 Task: Check the percentage active listings of energy efficient in the last 5 years.
Action: Mouse moved to (1095, 253)
Screenshot: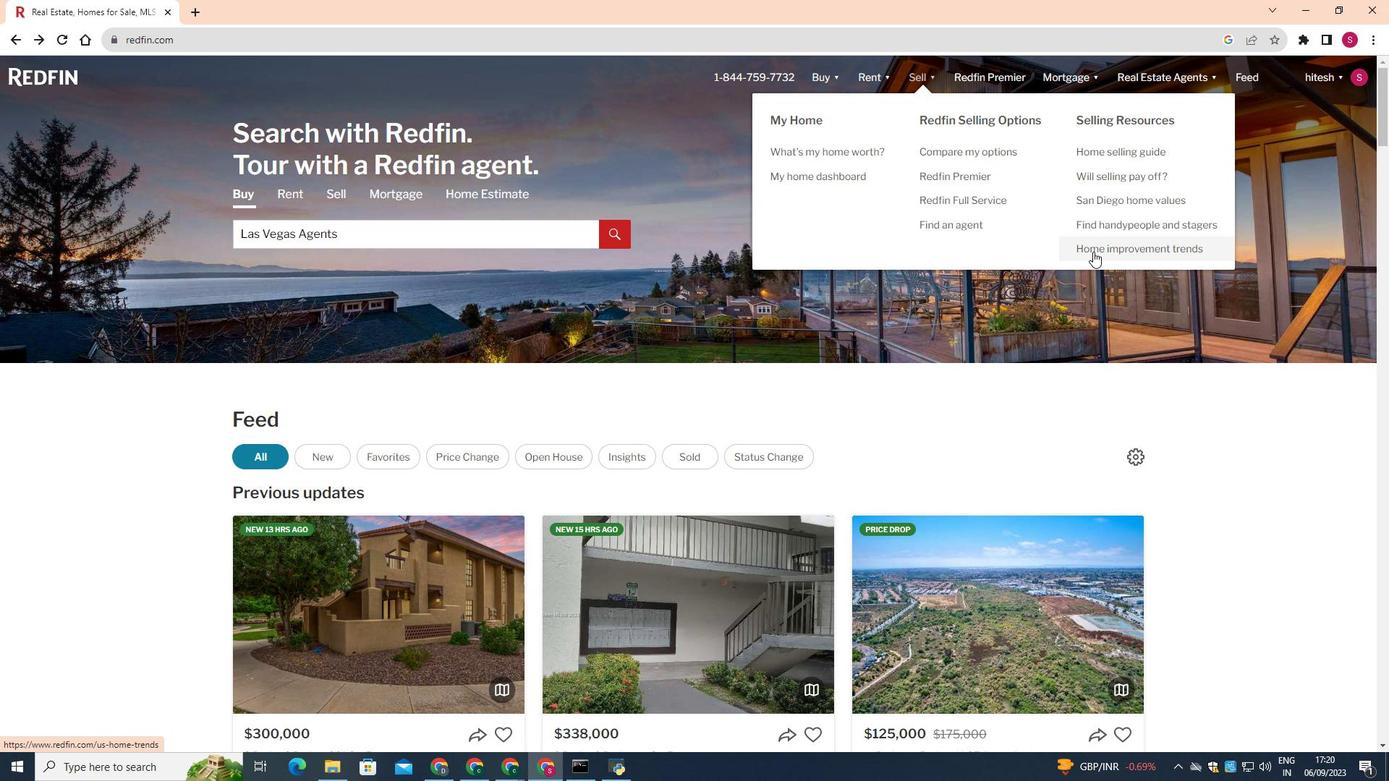 
Action: Mouse pressed left at (1095, 253)
Screenshot: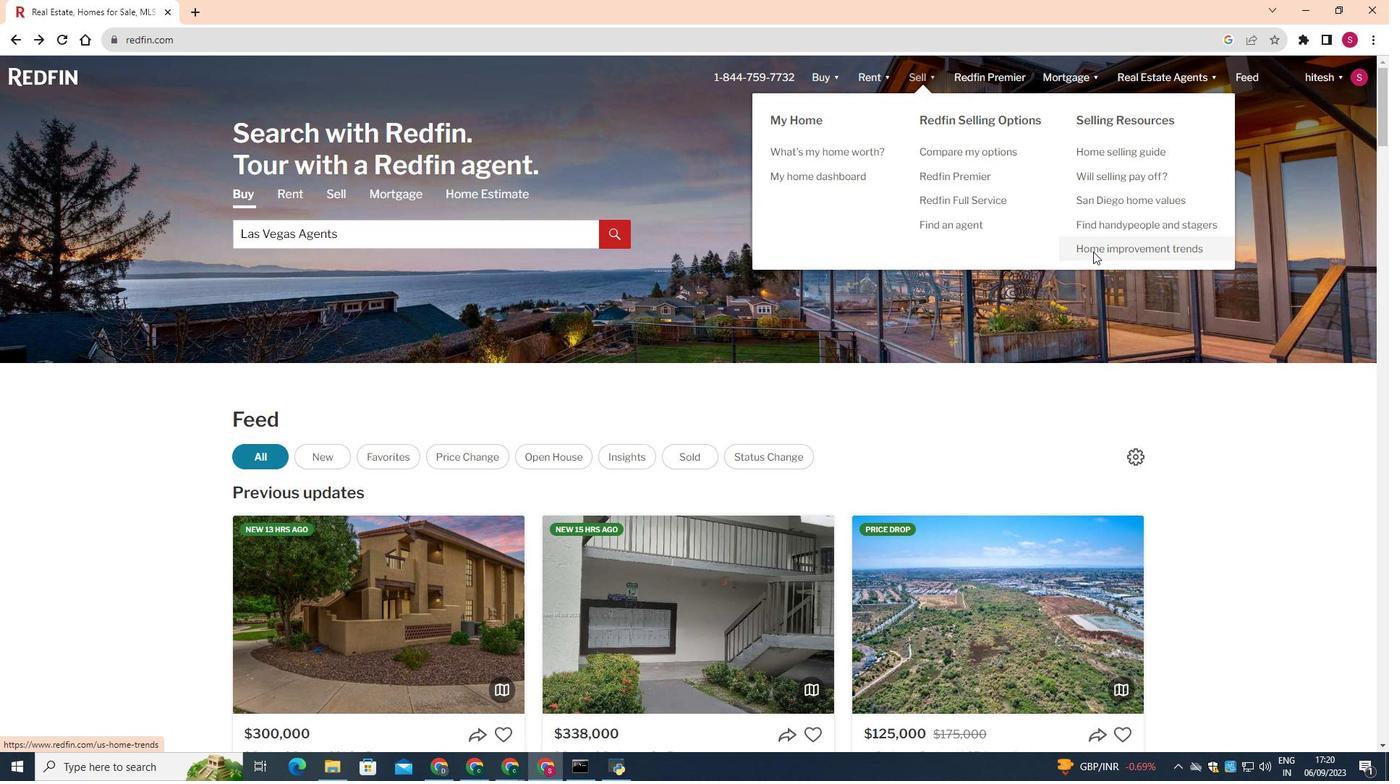 
Action: Mouse moved to (745, 437)
Screenshot: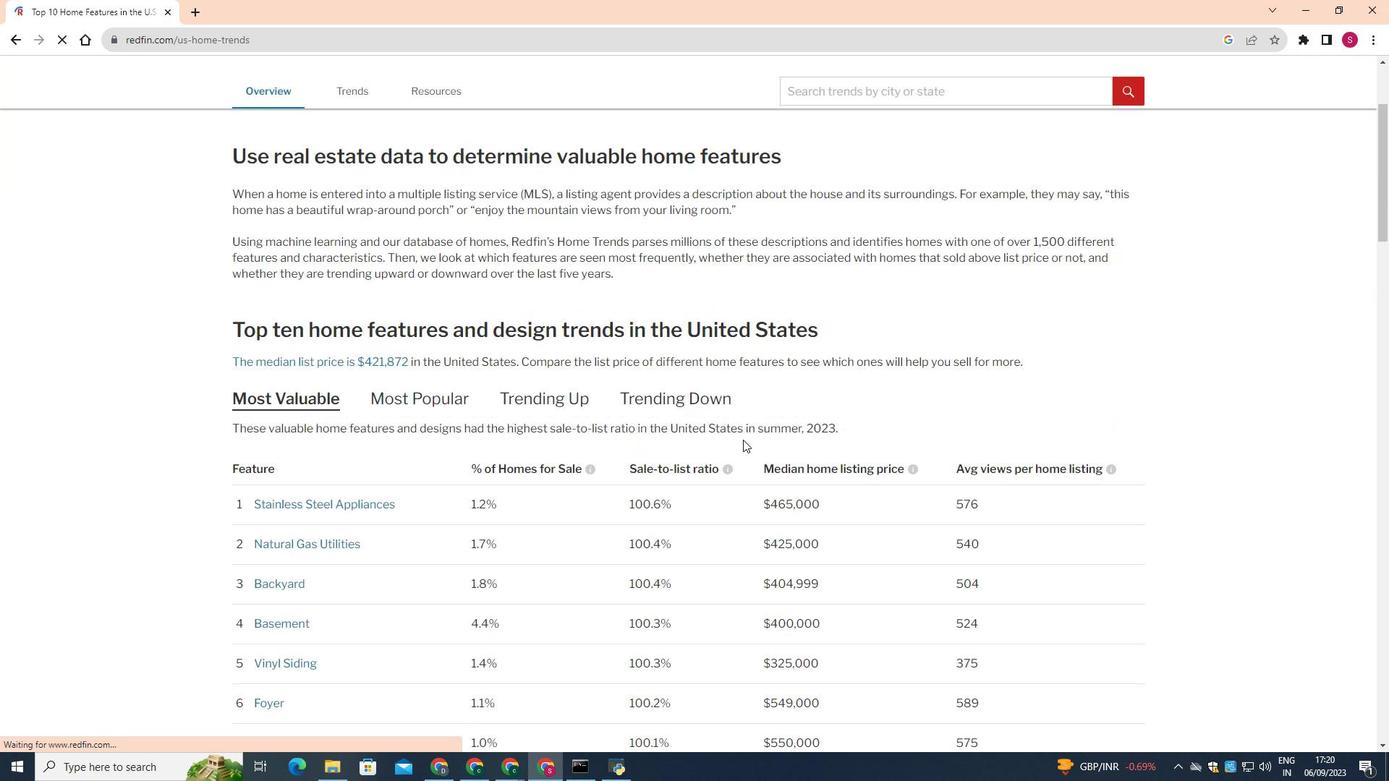 
Action: Mouse scrolled (745, 437) with delta (0, 0)
Screenshot: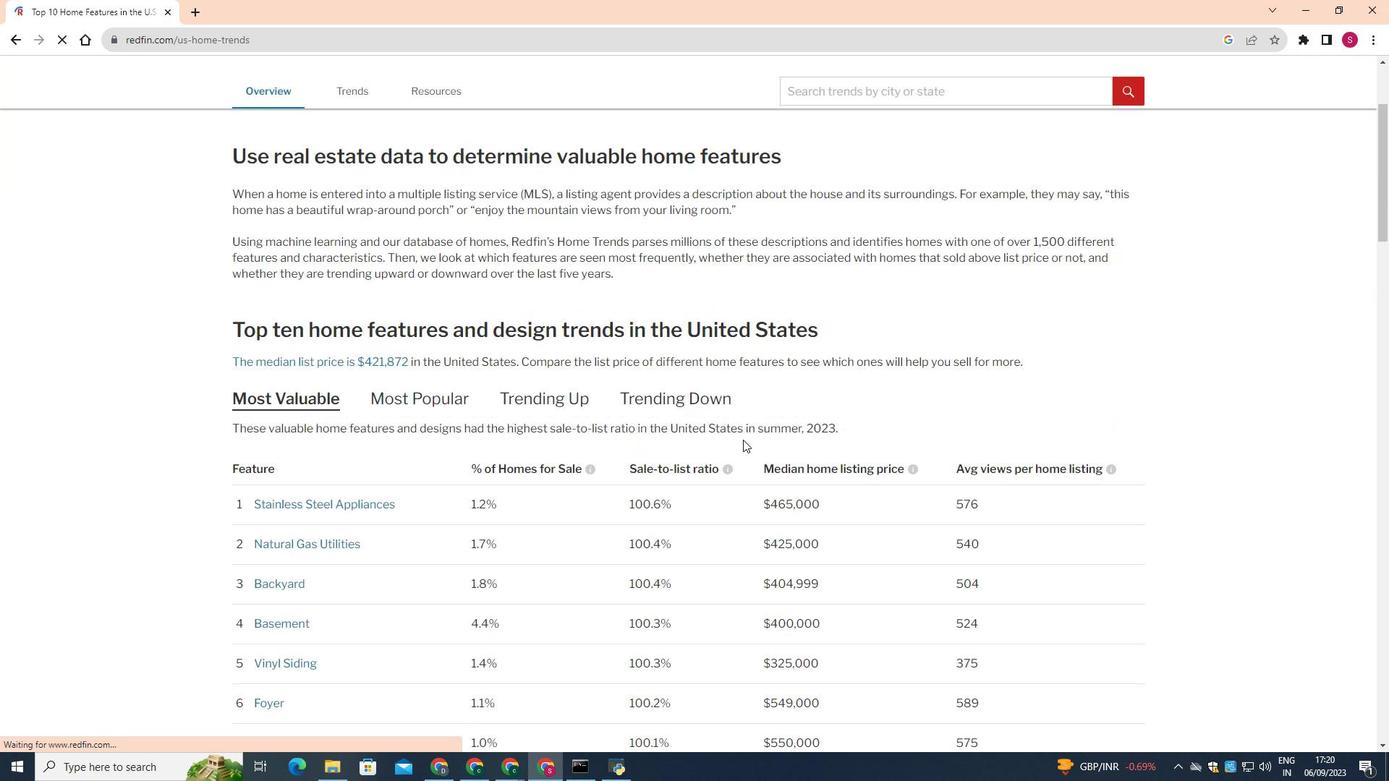 
Action: Mouse moved to (745, 442)
Screenshot: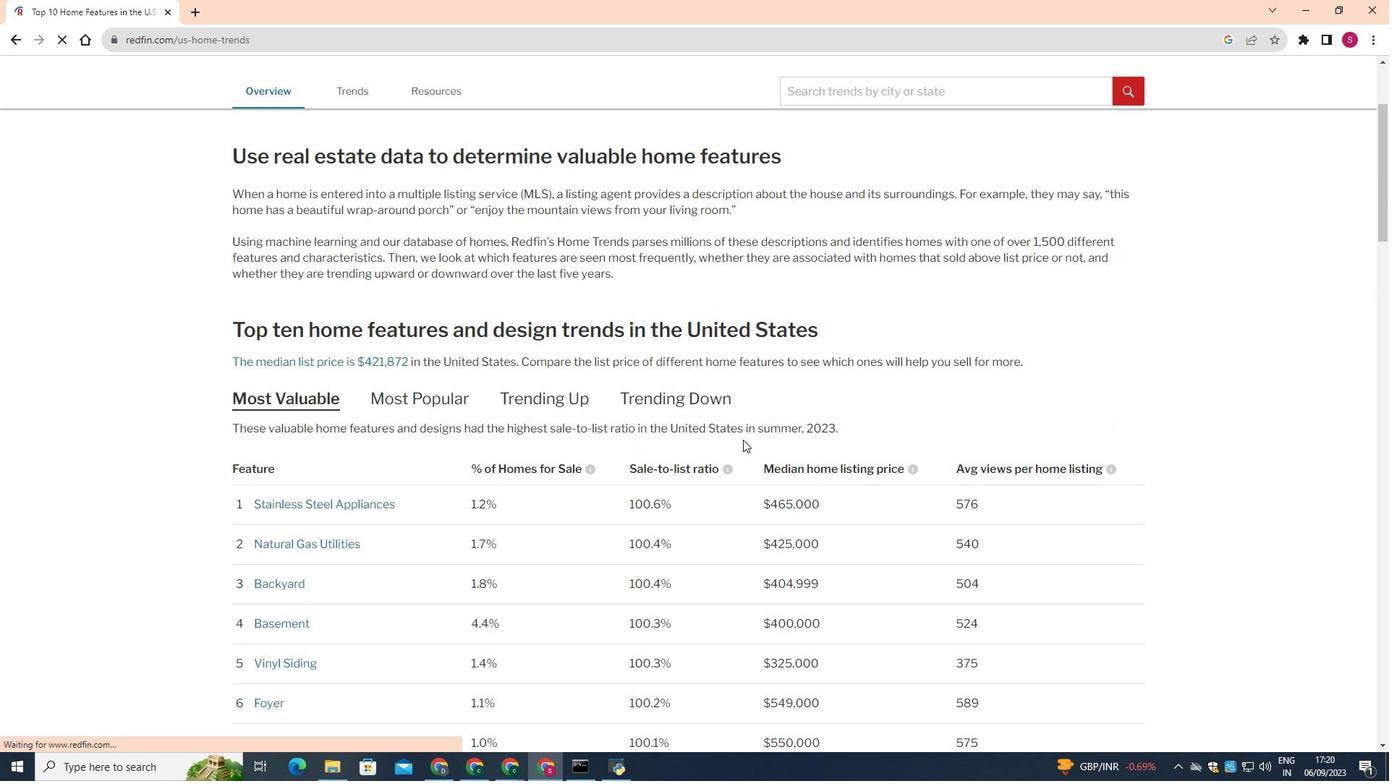 
Action: Mouse scrolled (745, 439) with delta (0, 0)
Screenshot: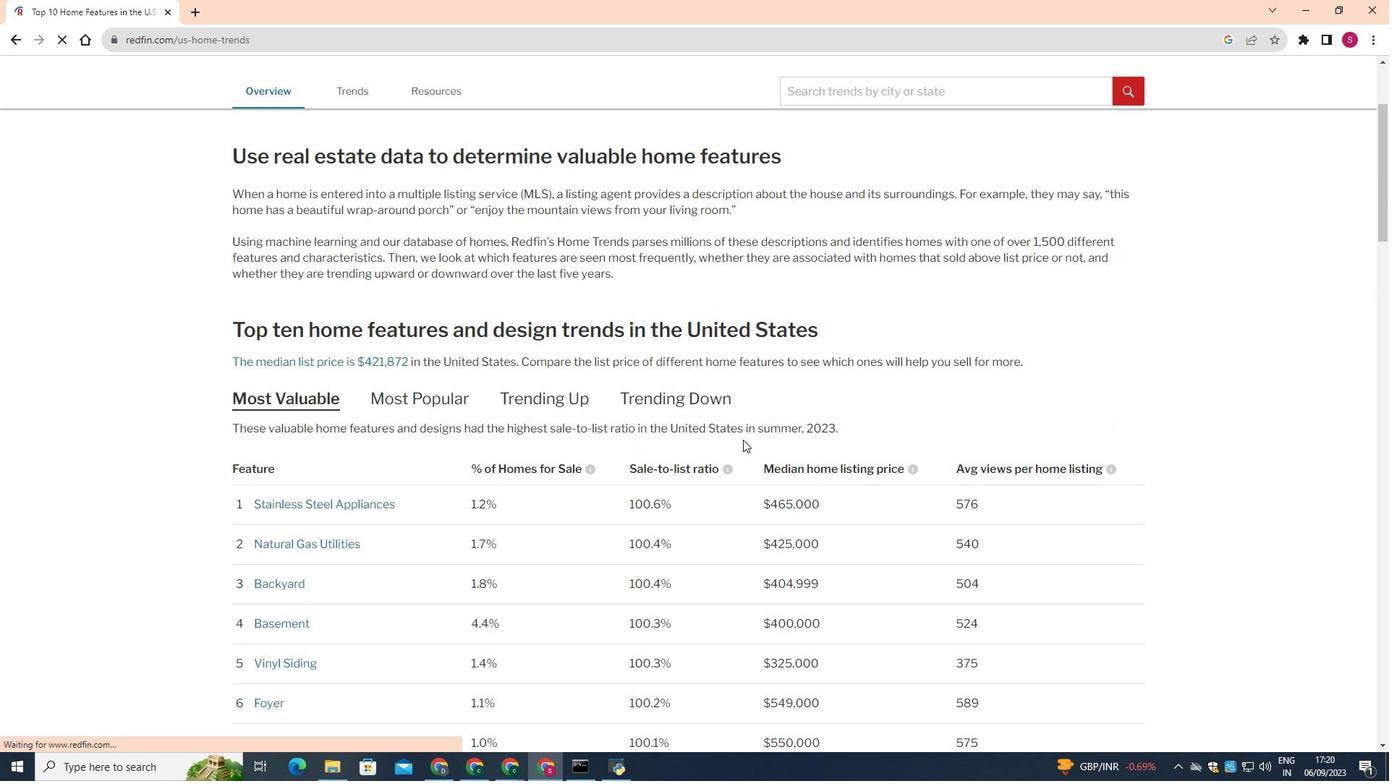 
Action: Mouse scrolled (745, 441) with delta (0, 0)
Screenshot: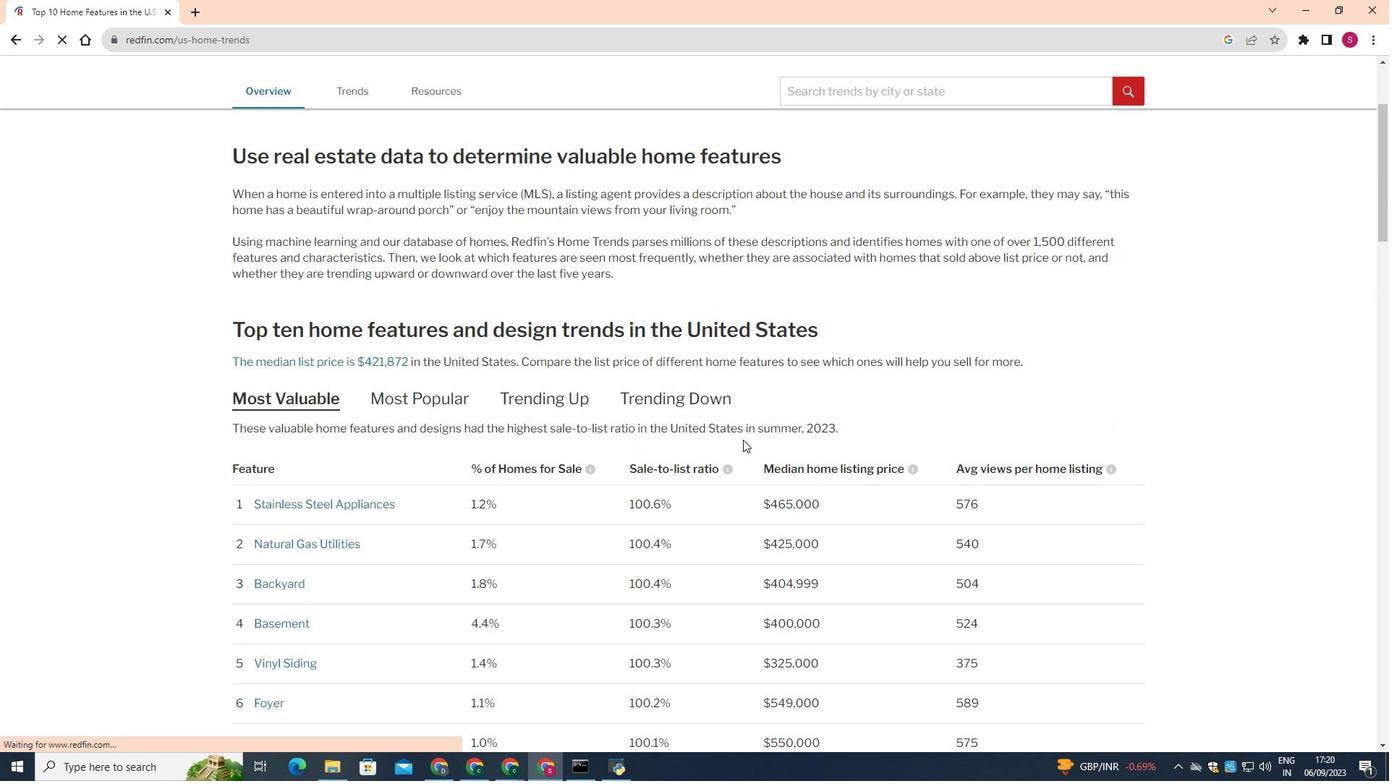 
Action: Mouse scrolled (745, 441) with delta (0, 0)
Screenshot: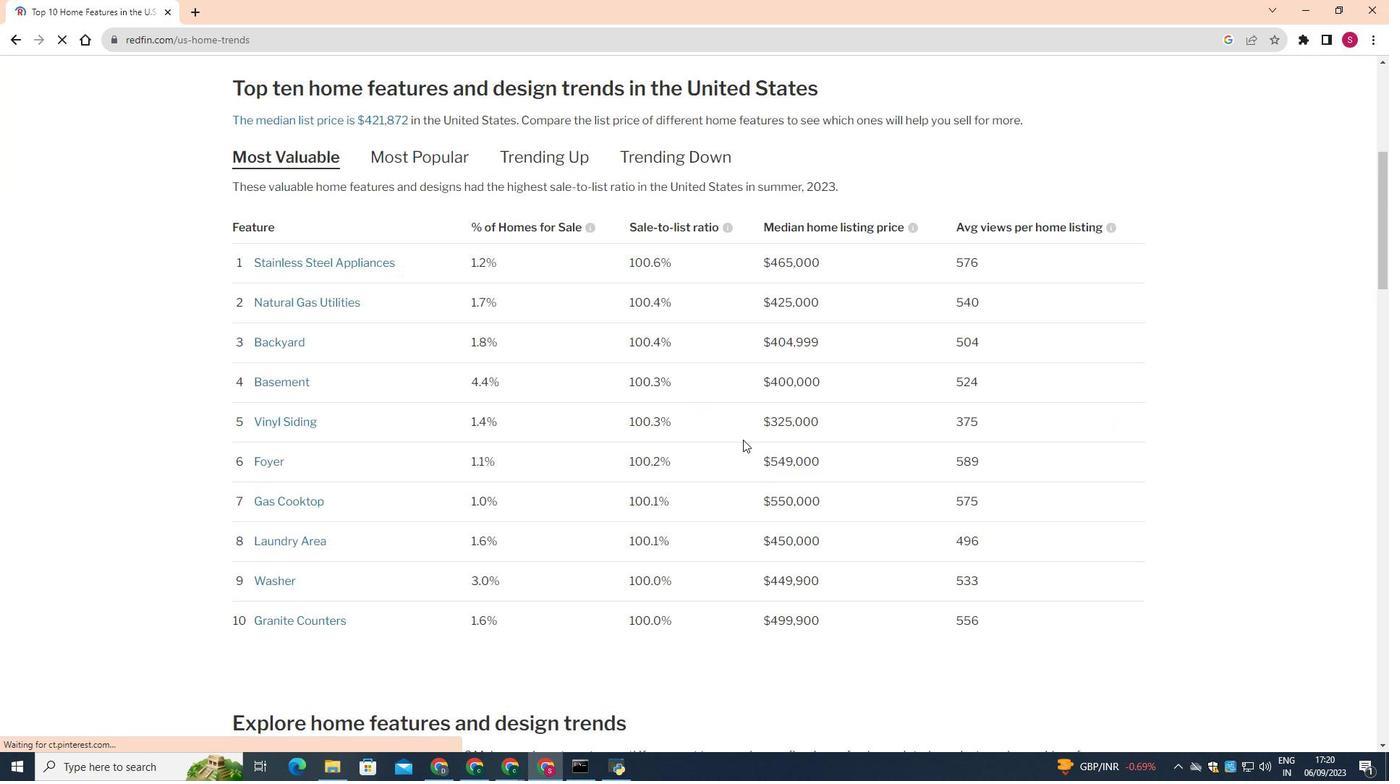 
Action: Mouse scrolled (745, 441) with delta (0, 0)
Screenshot: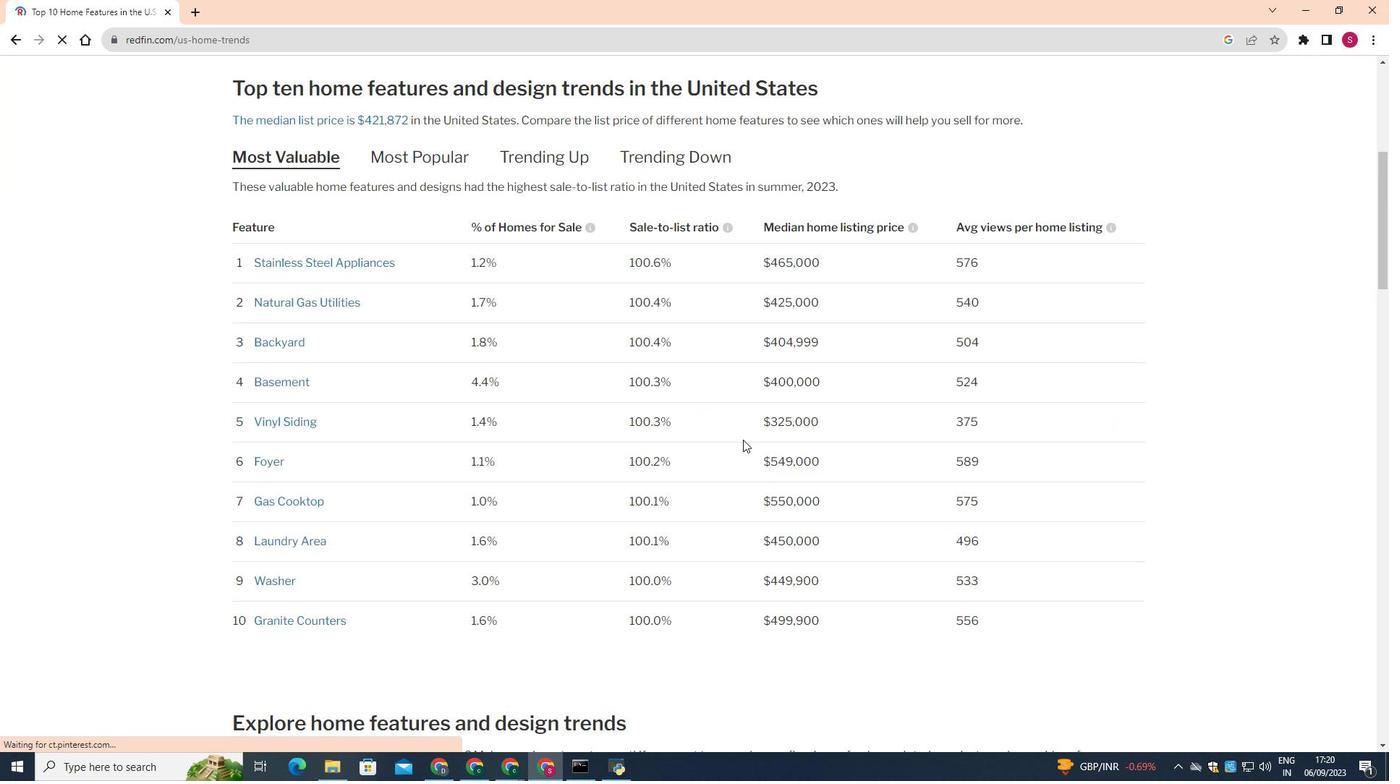
Action: Mouse scrolled (745, 441) with delta (0, 0)
Screenshot: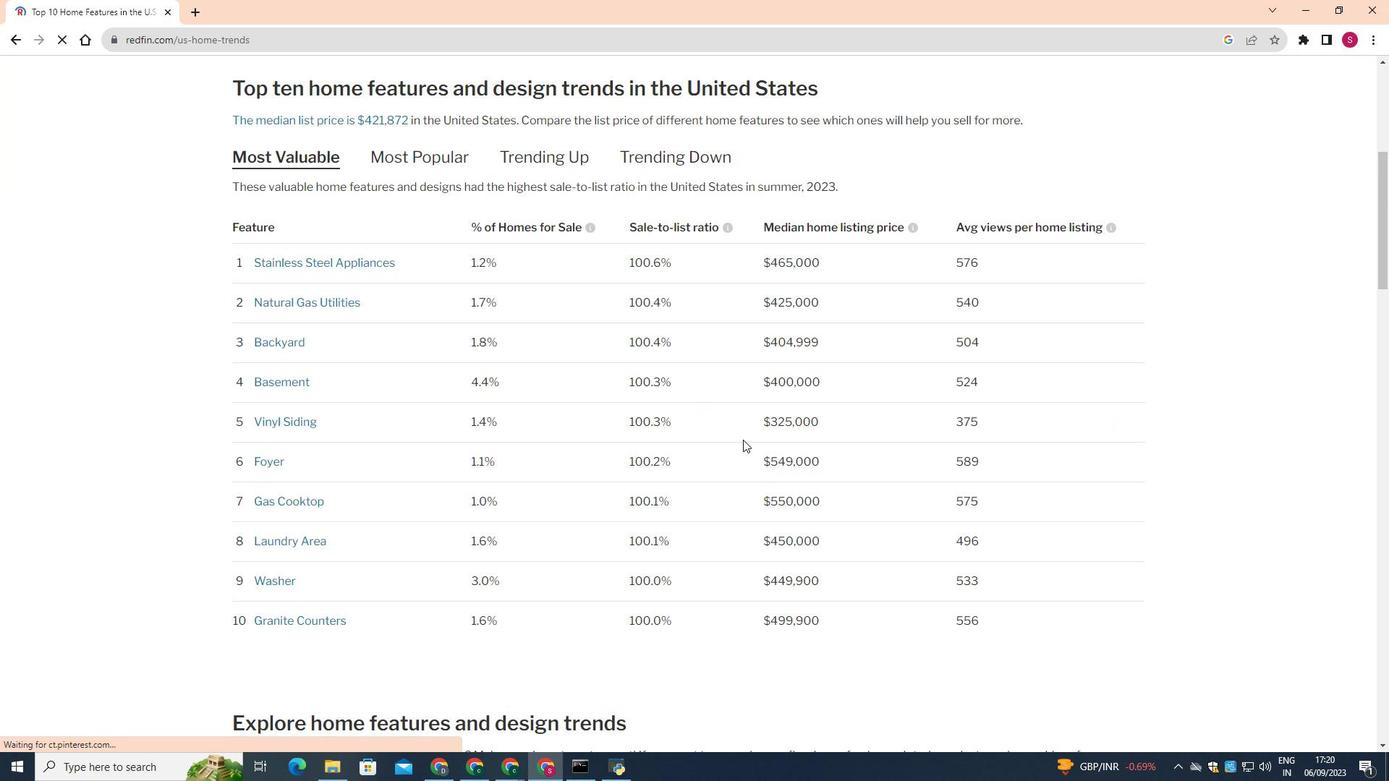 
Action: Mouse scrolled (745, 441) with delta (0, 0)
Screenshot: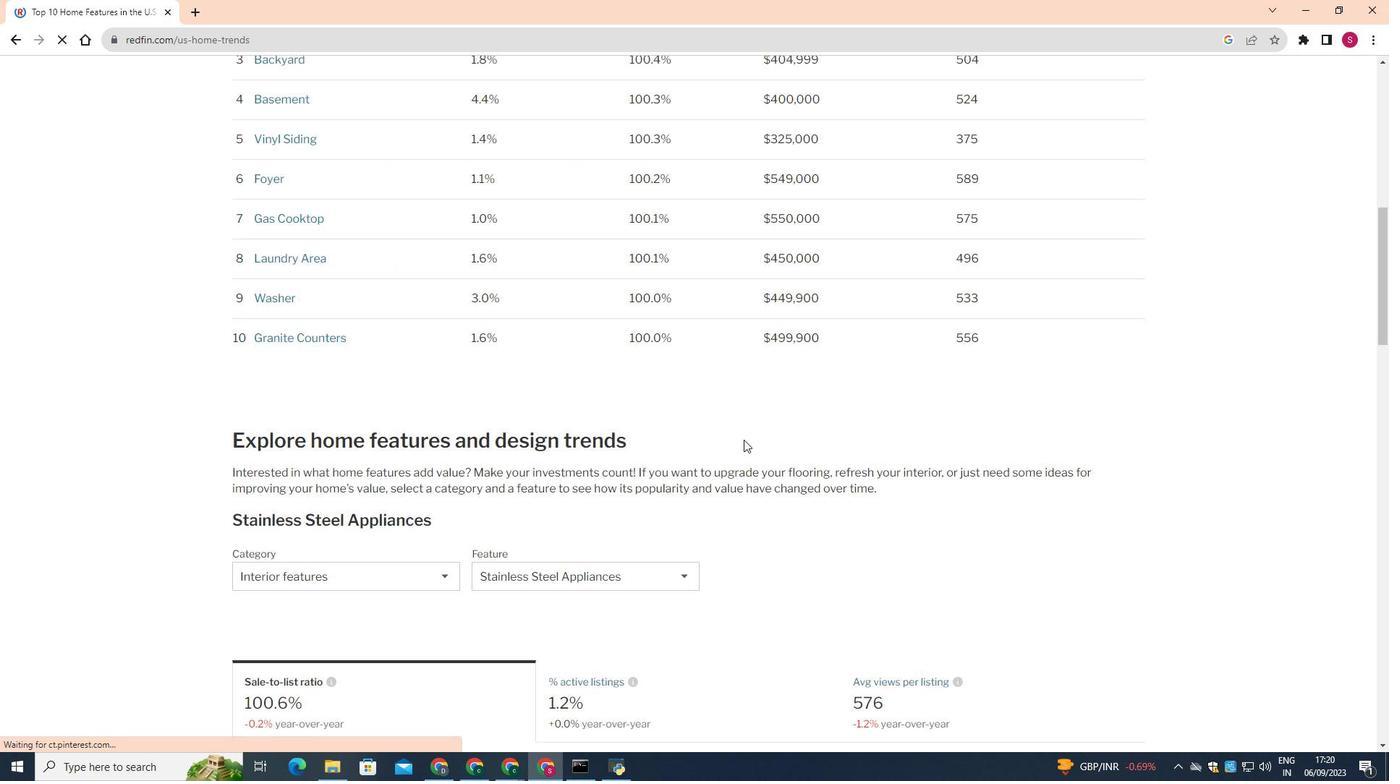 
Action: Mouse scrolled (745, 441) with delta (0, 0)
Screenshot: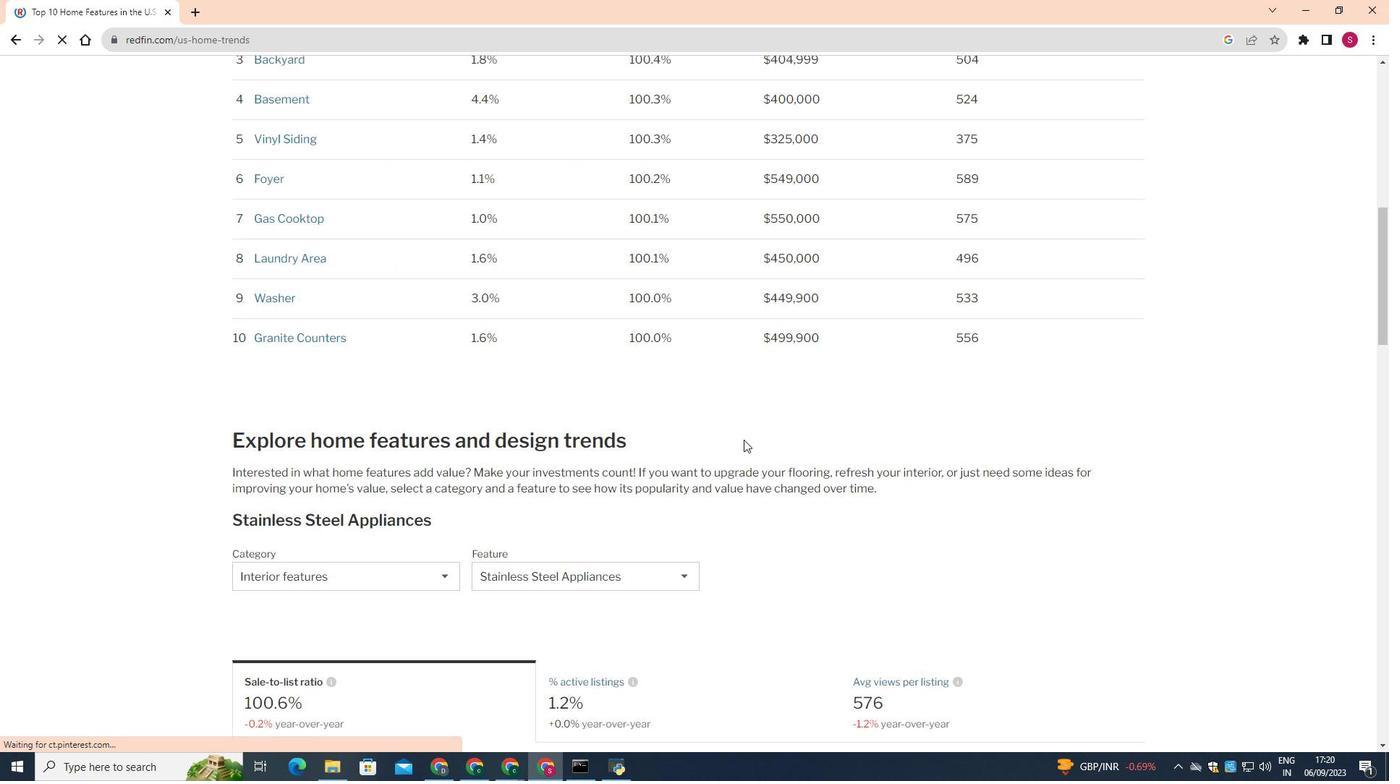 
Action: Mouse scrolled (745, 441) with delta (0, 0)
Screenshot: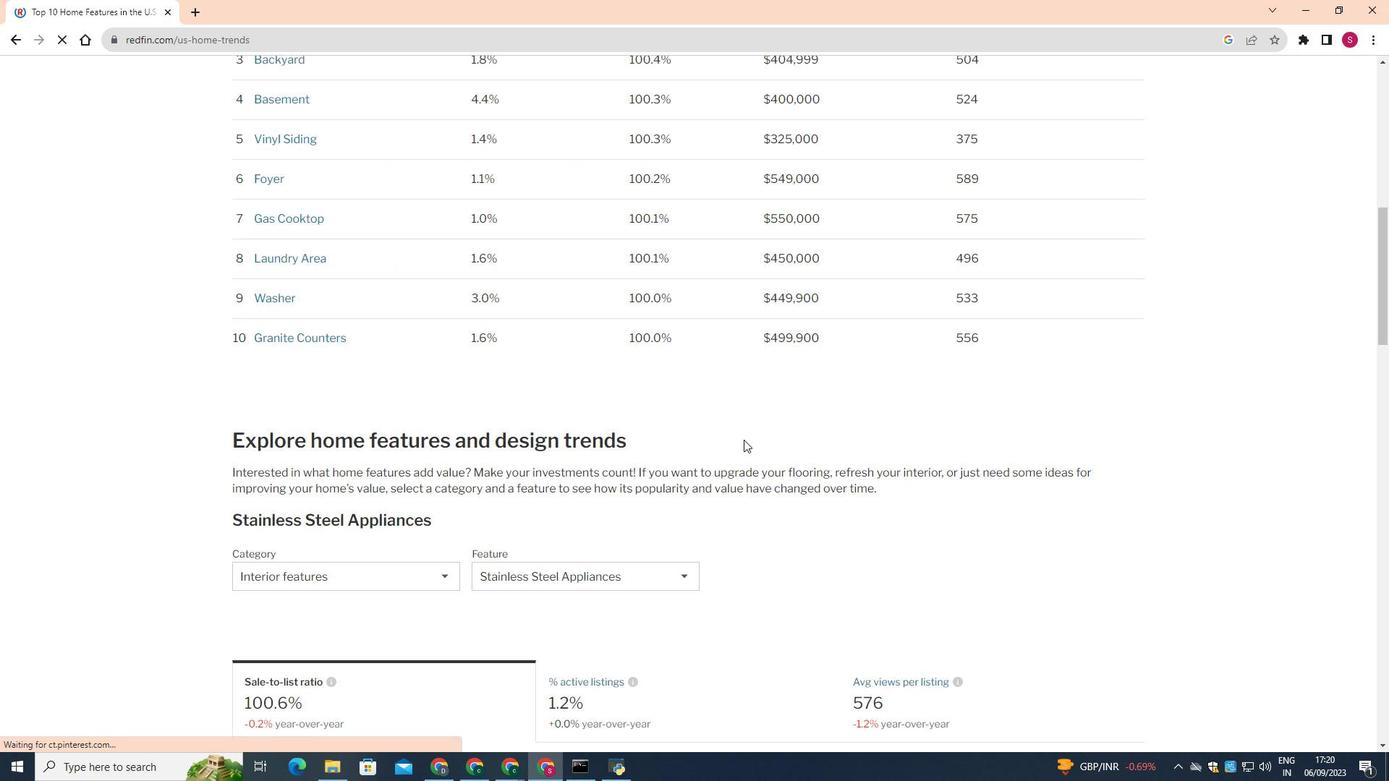 
Action: Mouse scrolled (745, 441) with delta (0, 0)
Screenshot: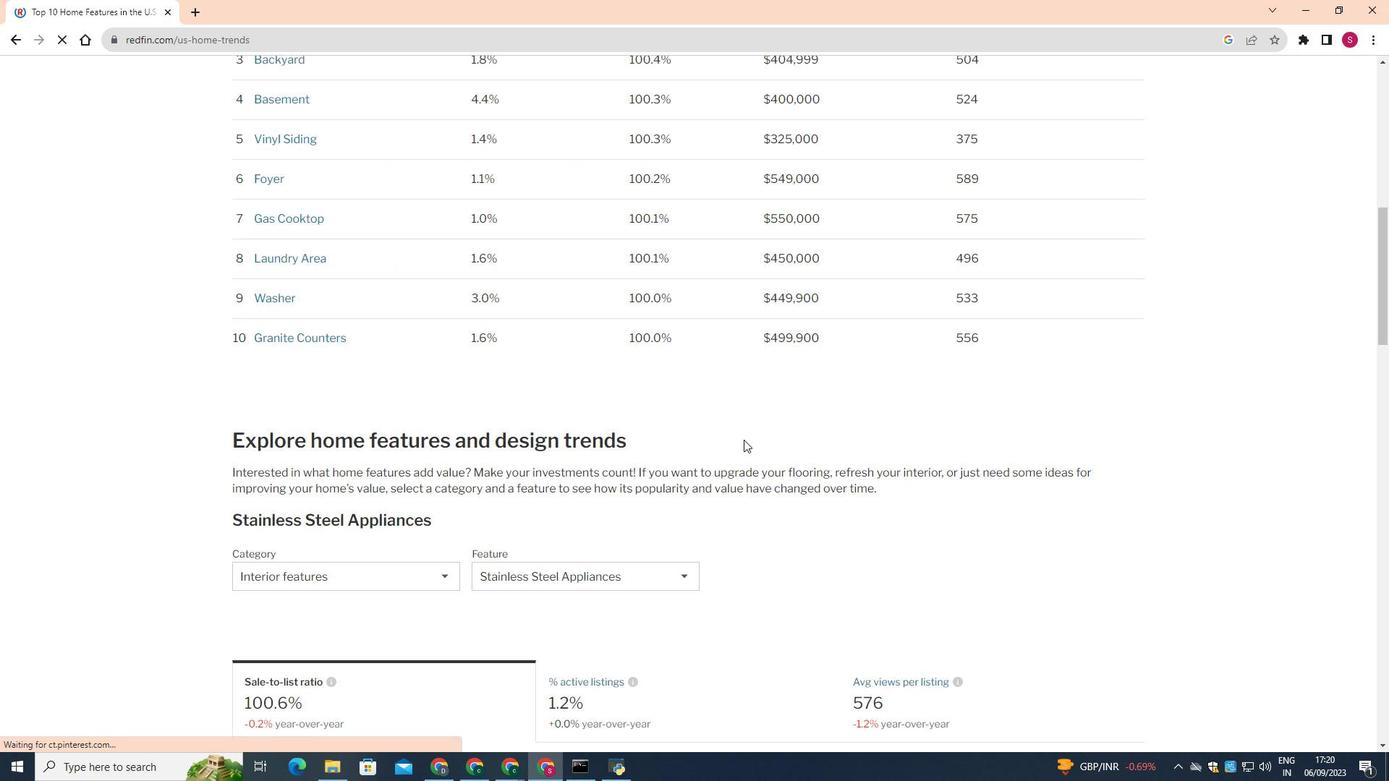 
Action: Mouse scrolled (745, 441) with delta (0, 0)
Screenshot: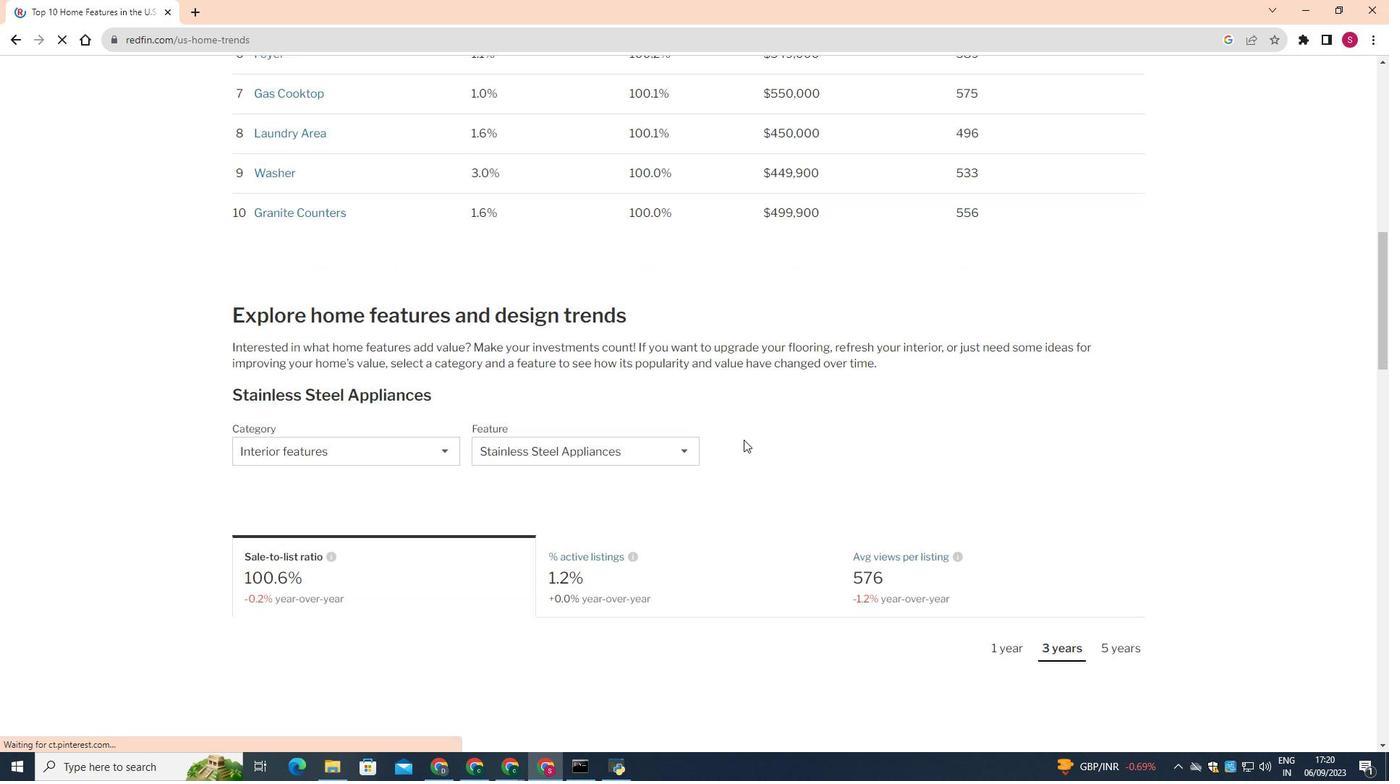 
Action: Mouse scrolled (745, 441) with delta (0, 0)
Screenshot: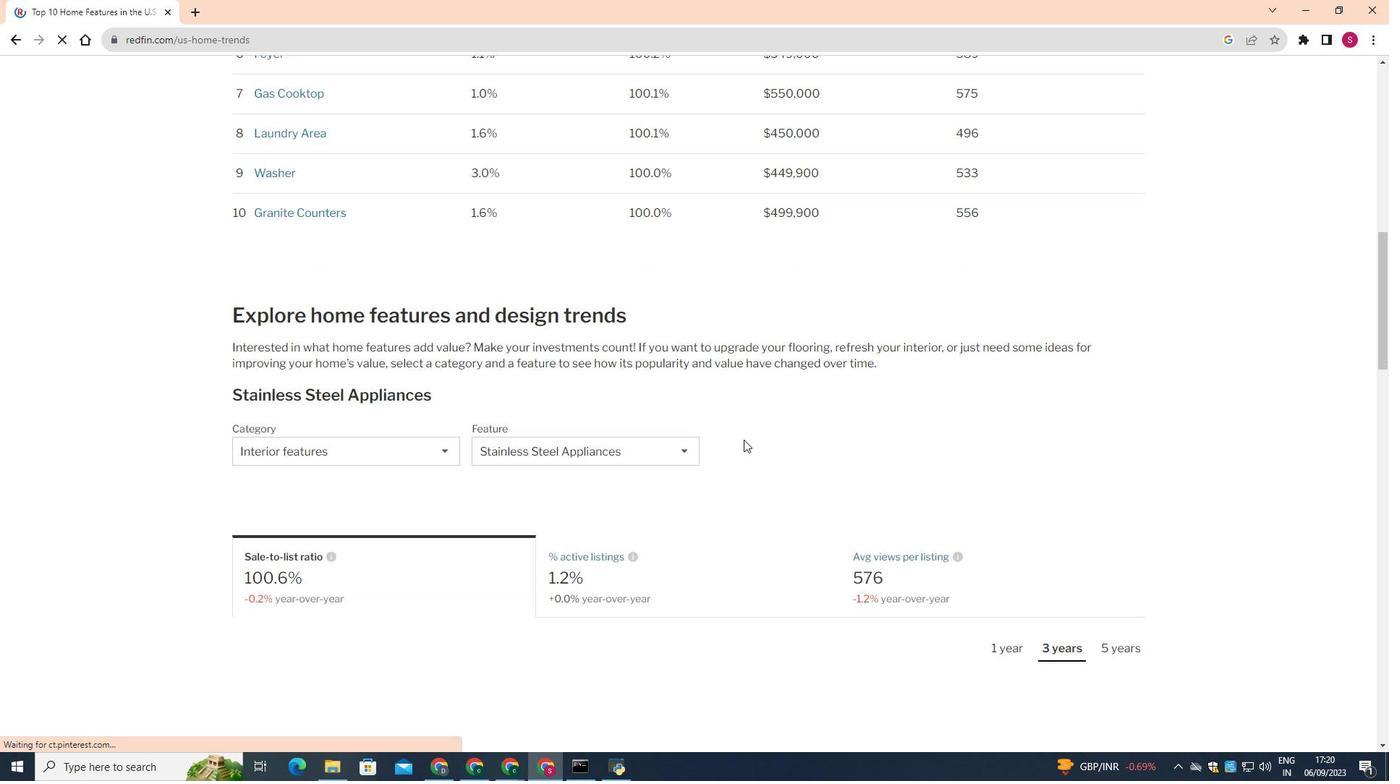 
Action: Mouse moved to (363, 422)
Screenshot: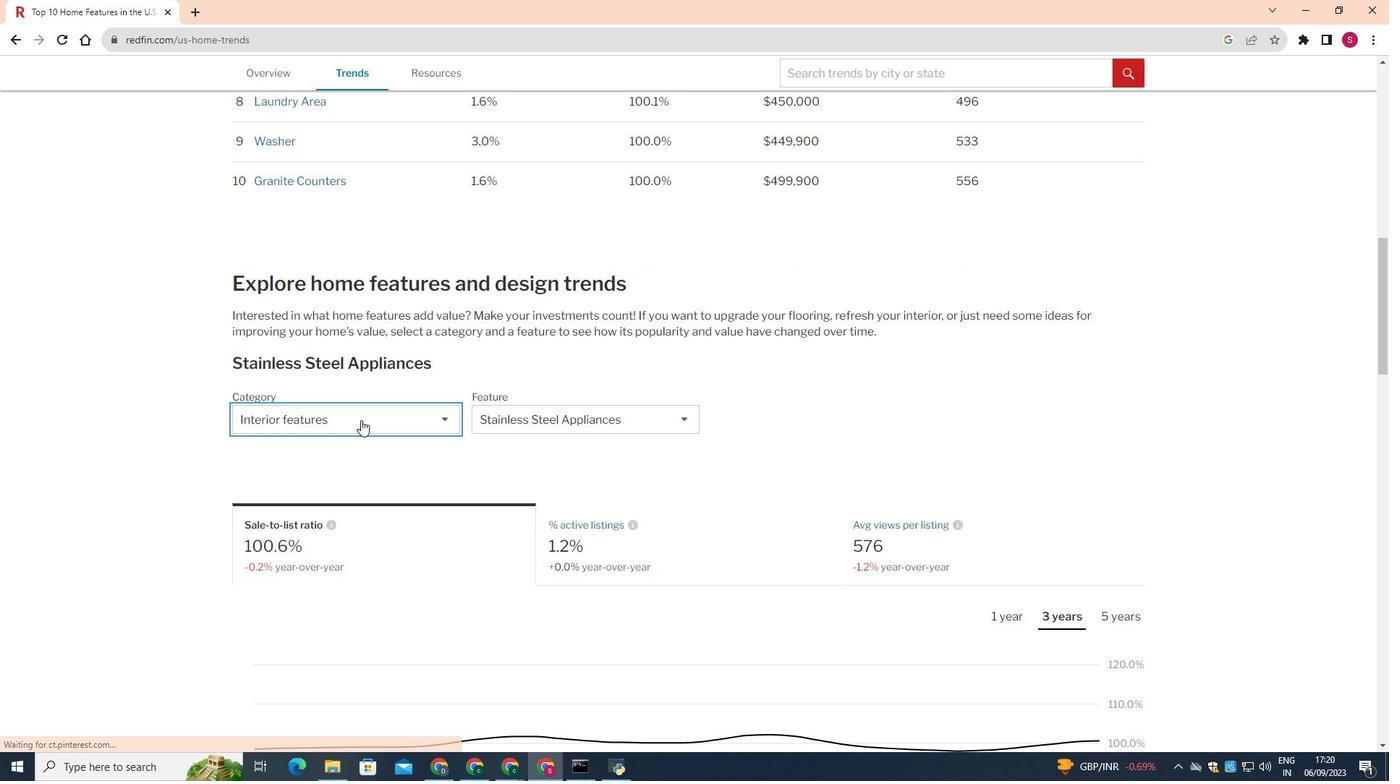 
Action: Mouse pressed left at (363, 422)
Screenshot: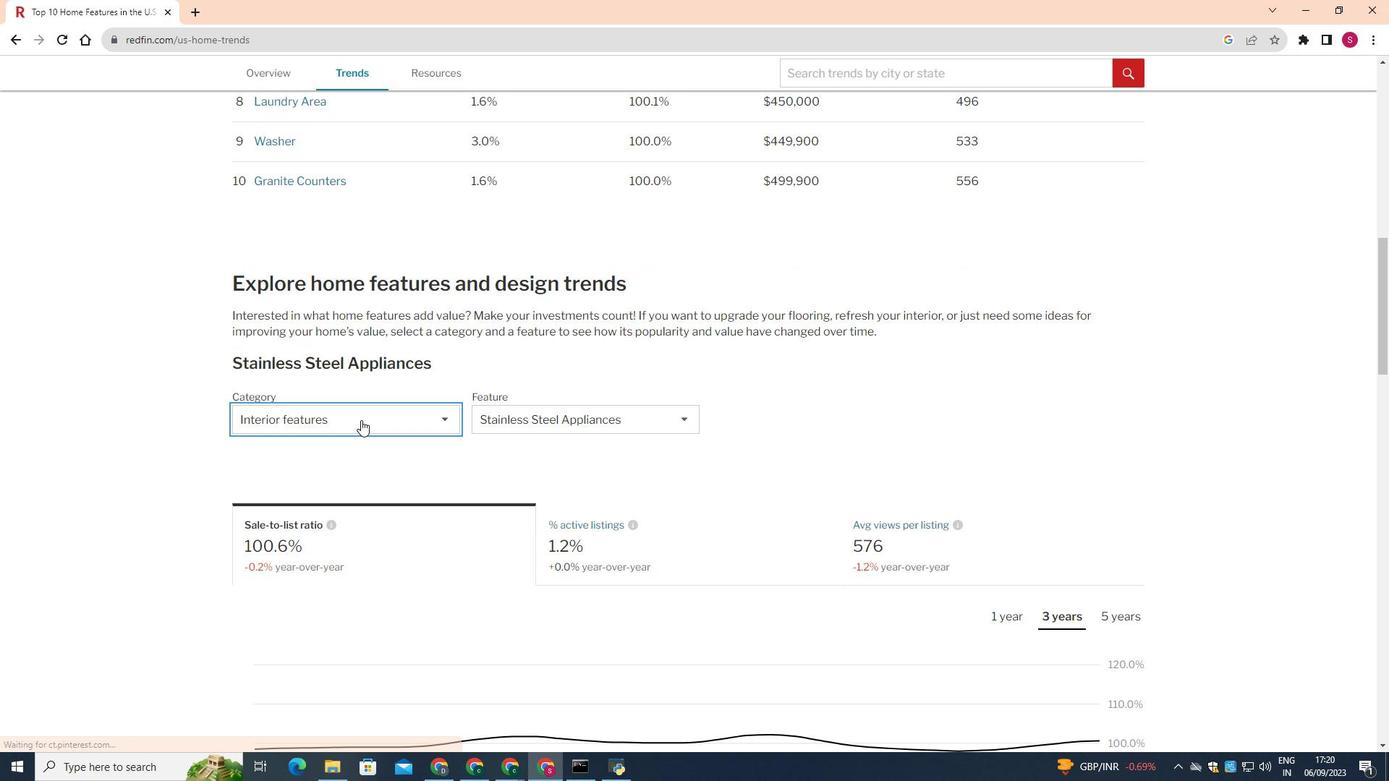 
Action: Mouse moved to (349, 454)
Screenshot: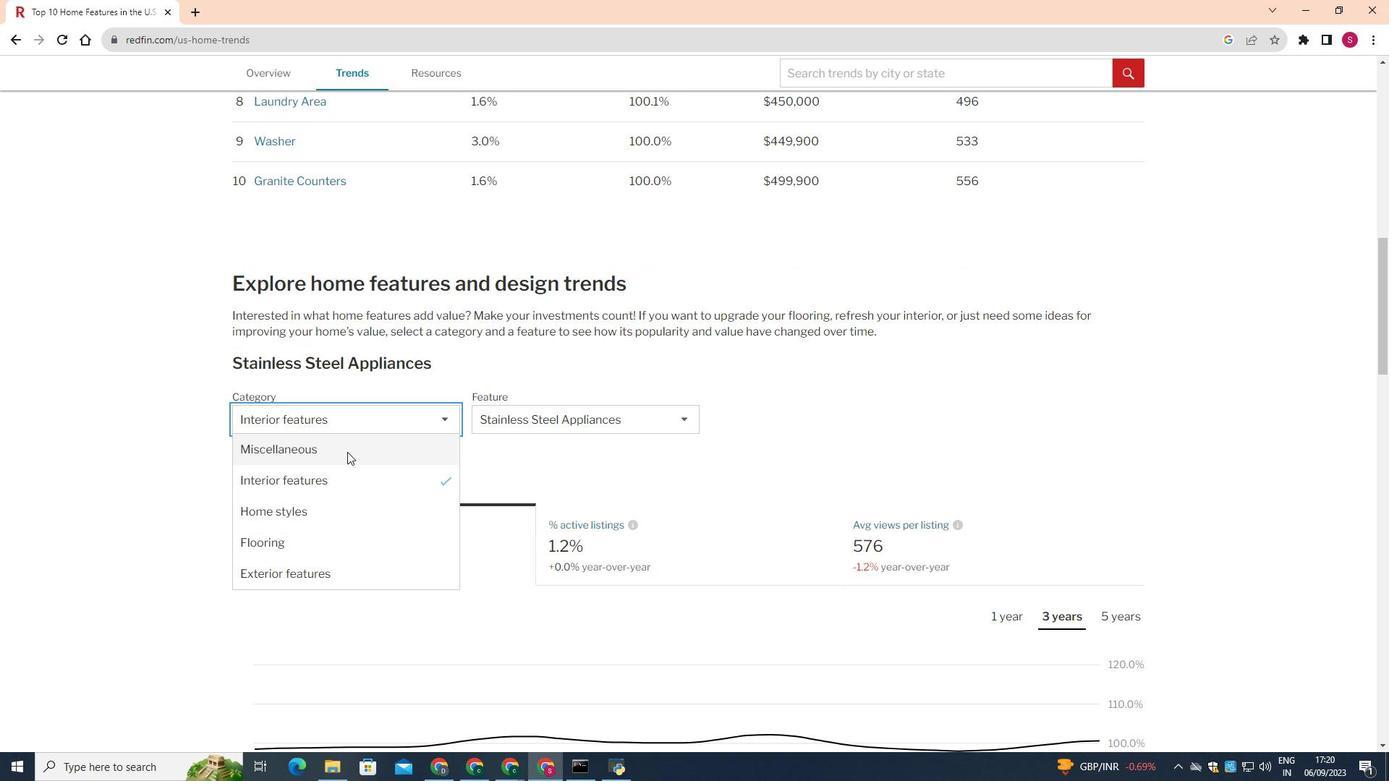 
Action: Mouse pressed left at (349, 454)
Screenshot: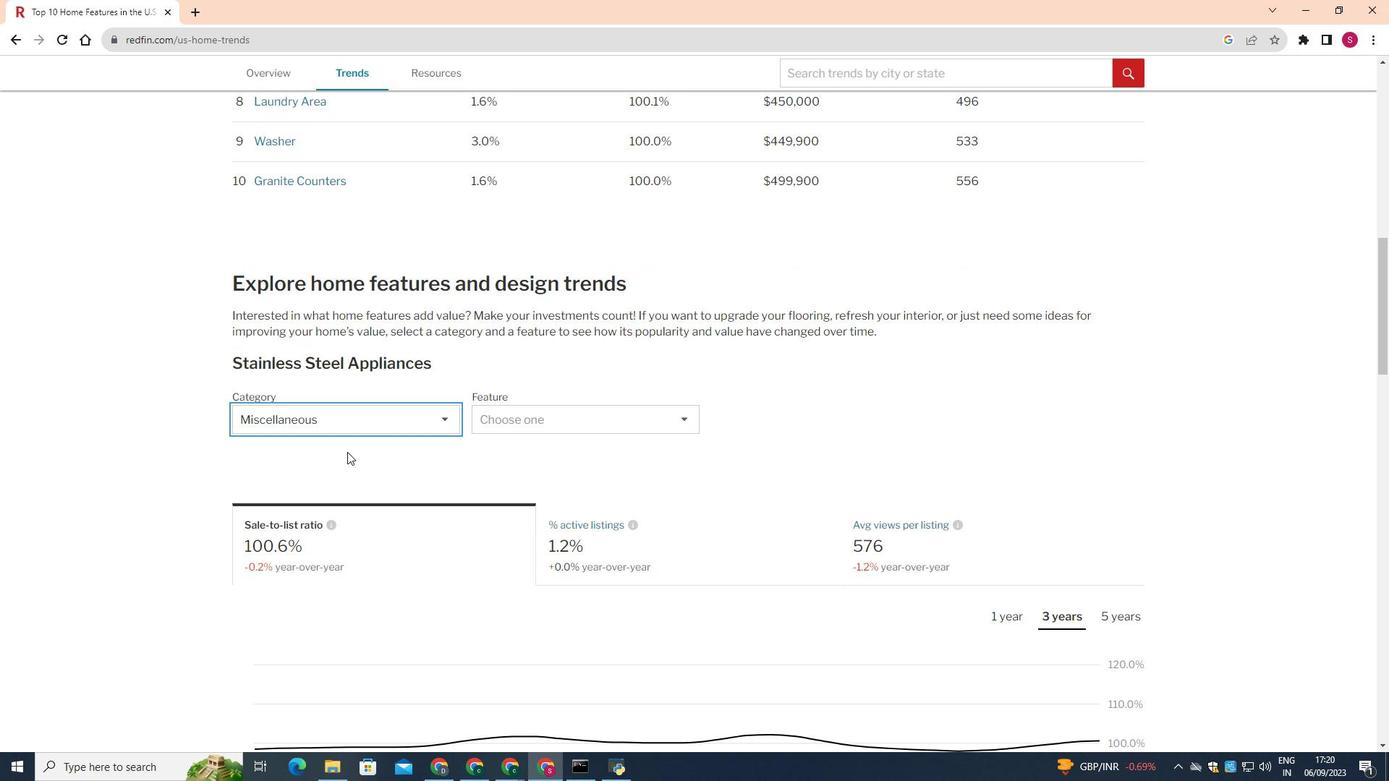 
Action: Mouse moved to (564, 425)
Screenshot: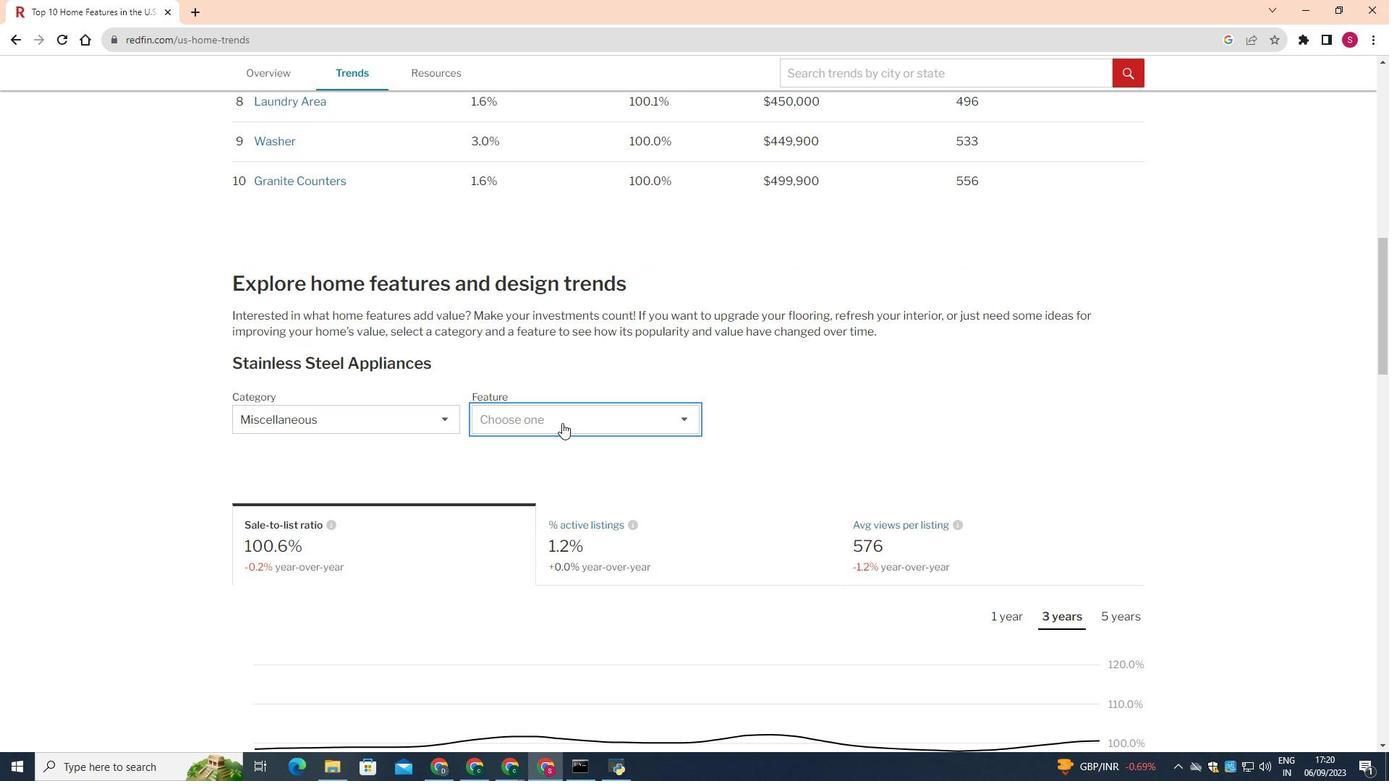 
Action: Mouse pressed left at (564, 425)
Screenshot: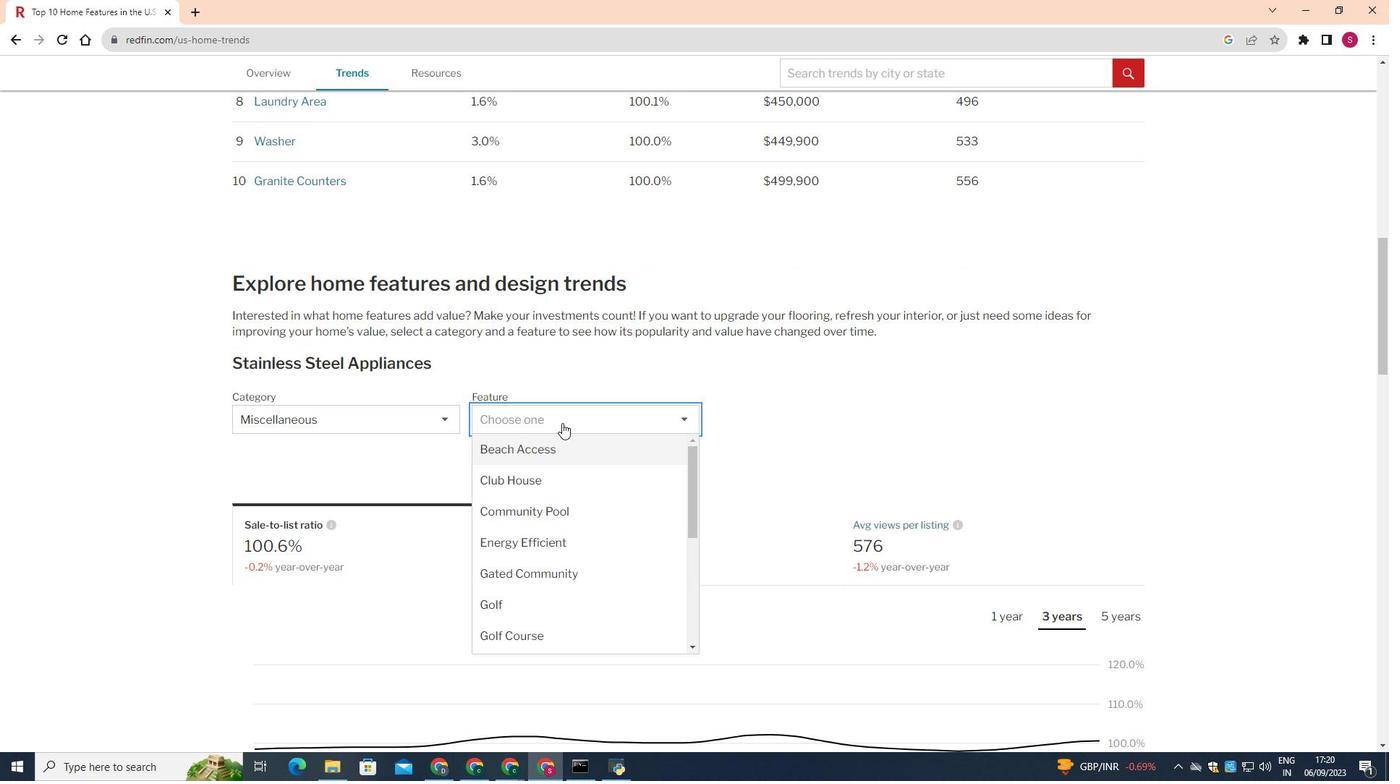 
Action: Mouse moved to (554, 543)
Screenshot: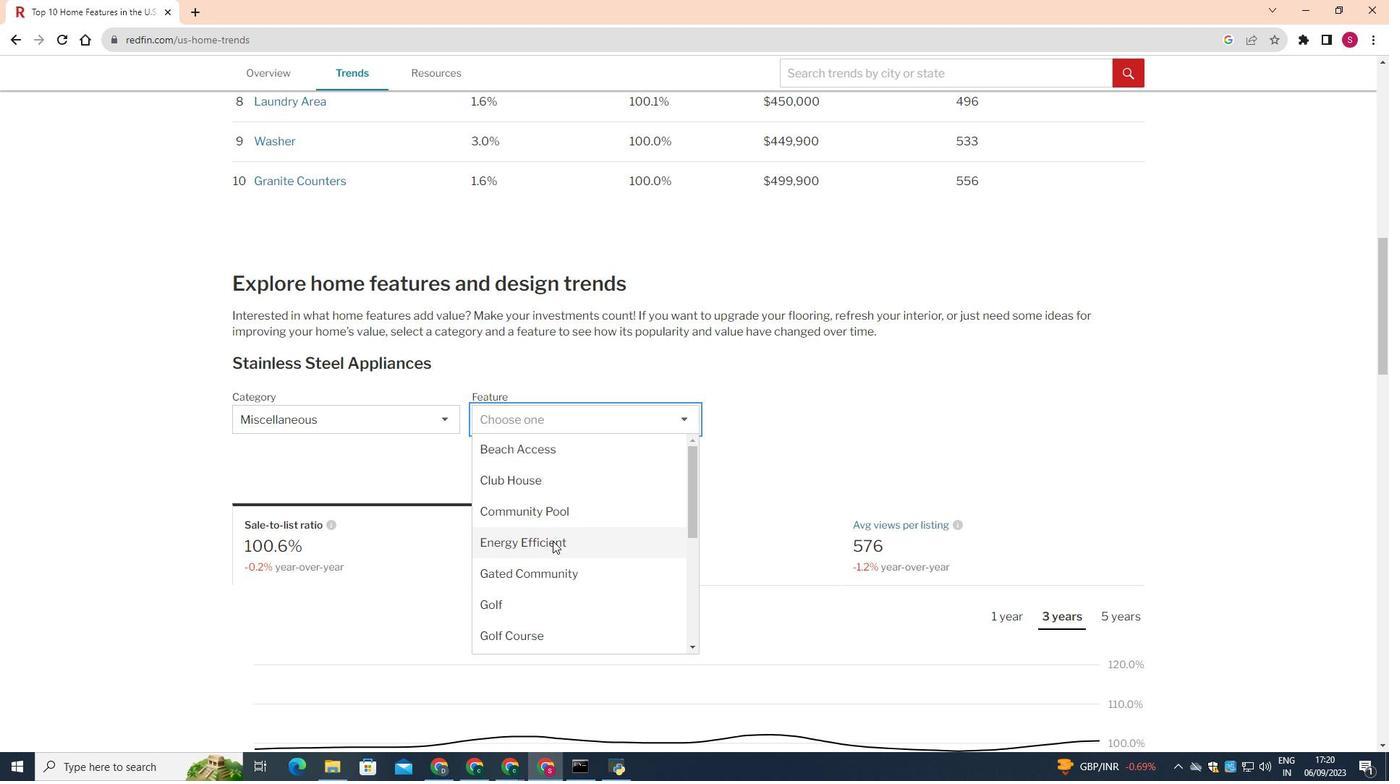 
Action: Mouse pressed left at (554, 543)
Screenshot: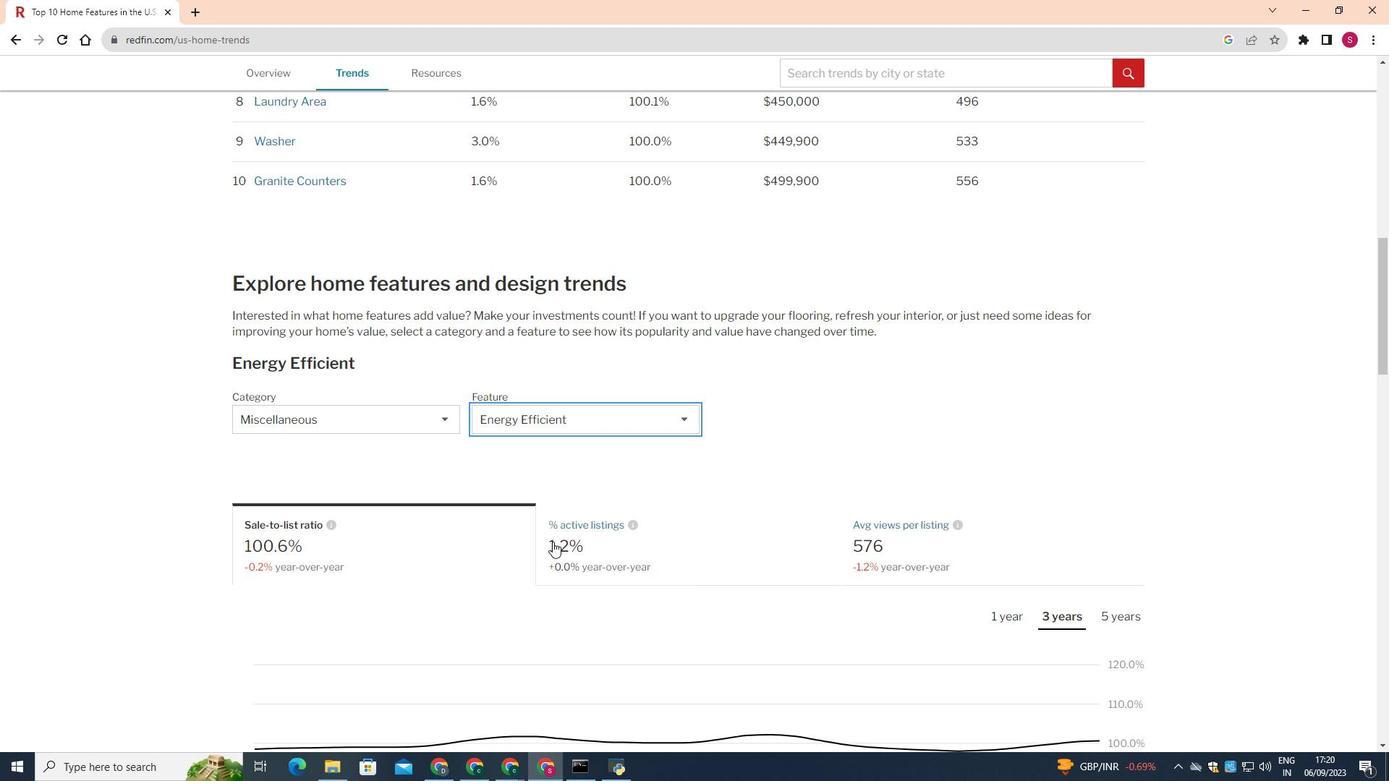 
Action: Mouse moved to (670, 543)
Screenshot: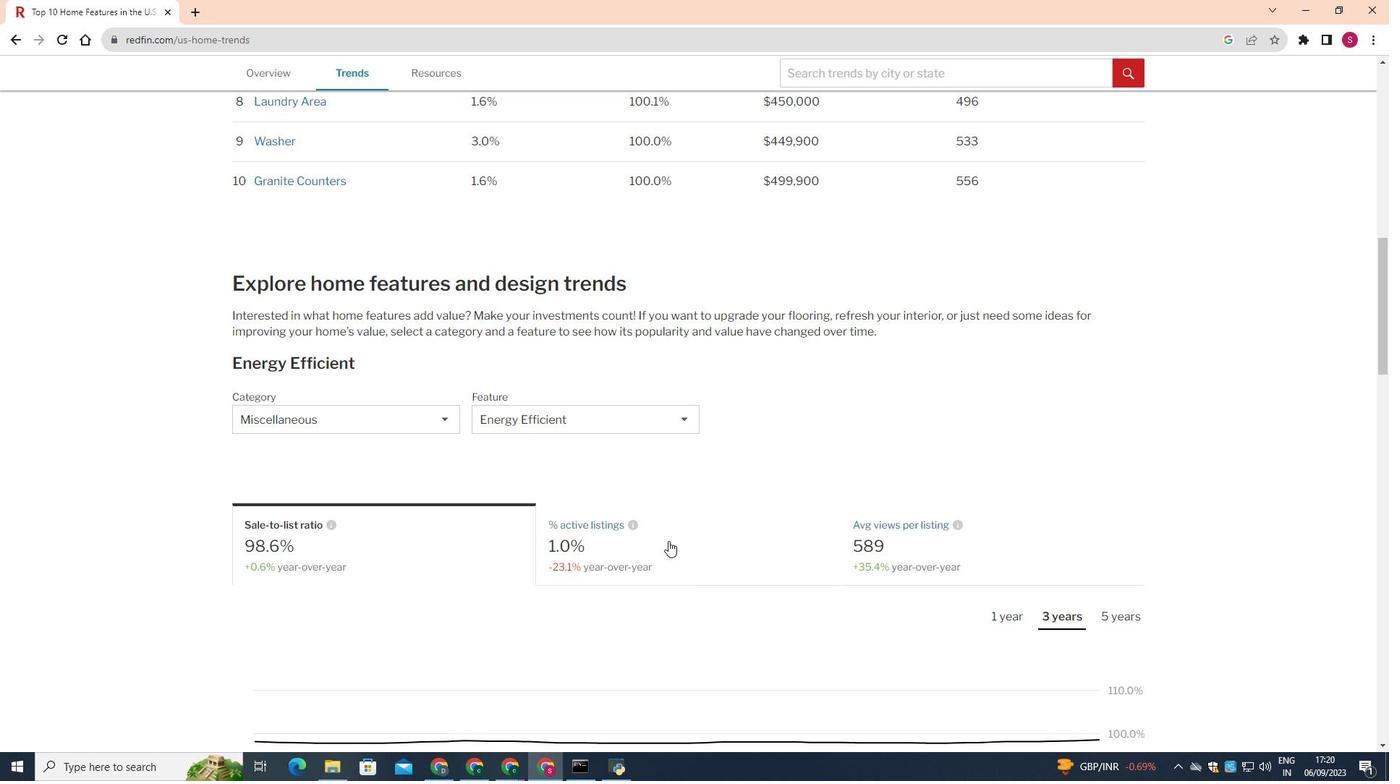 
Action: Mouse pressed left at (670, 543)
Screenshot: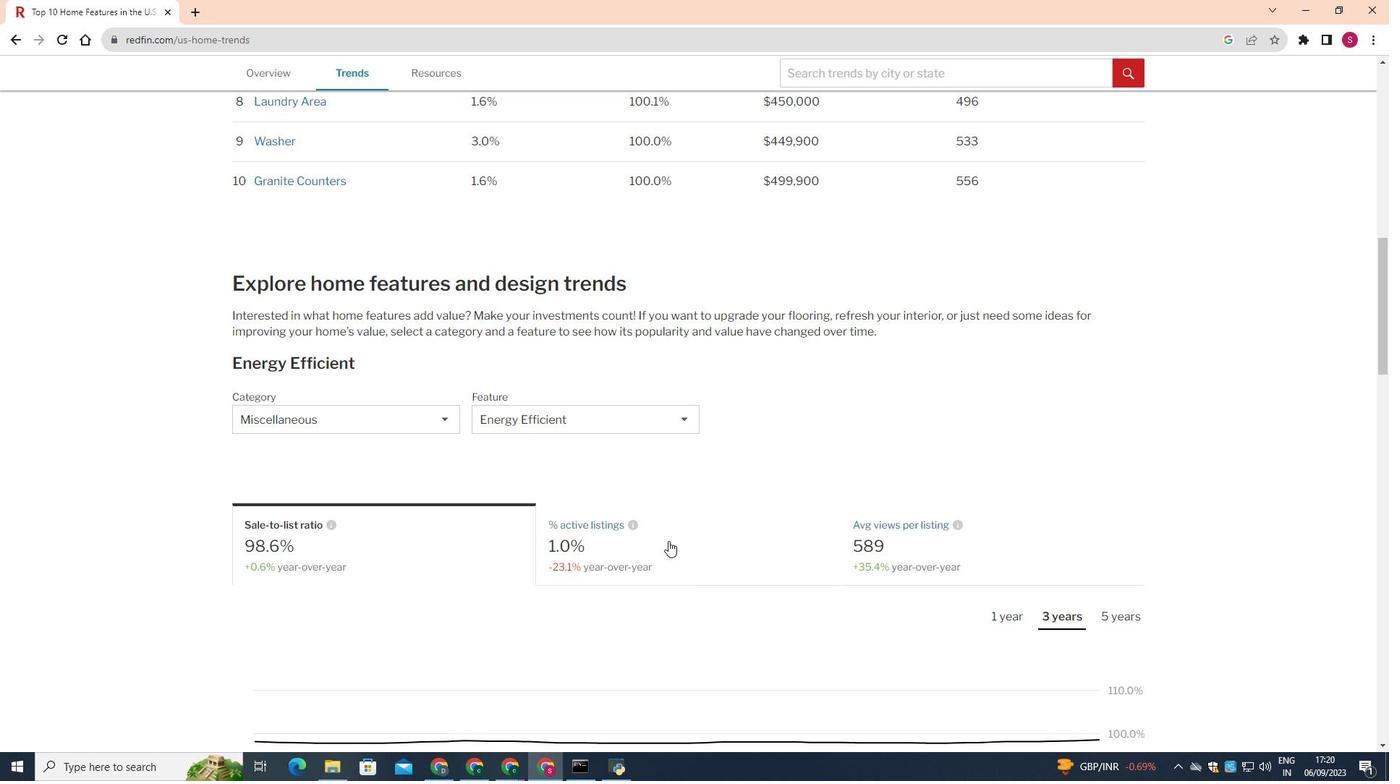 
Action: Mouse moved to (1119, 619)
Screenshot: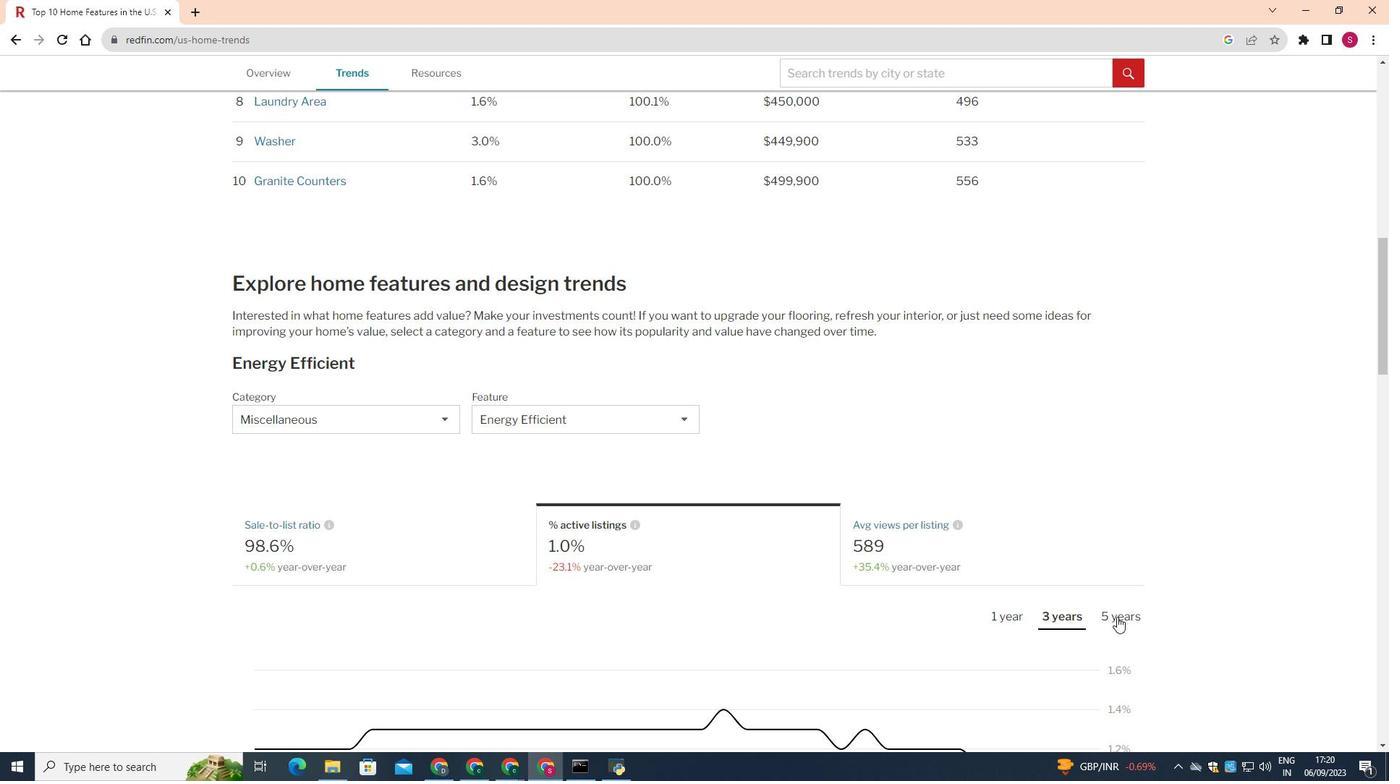 
Action: Mouse pressed left at (1119, 619)
Screenshot: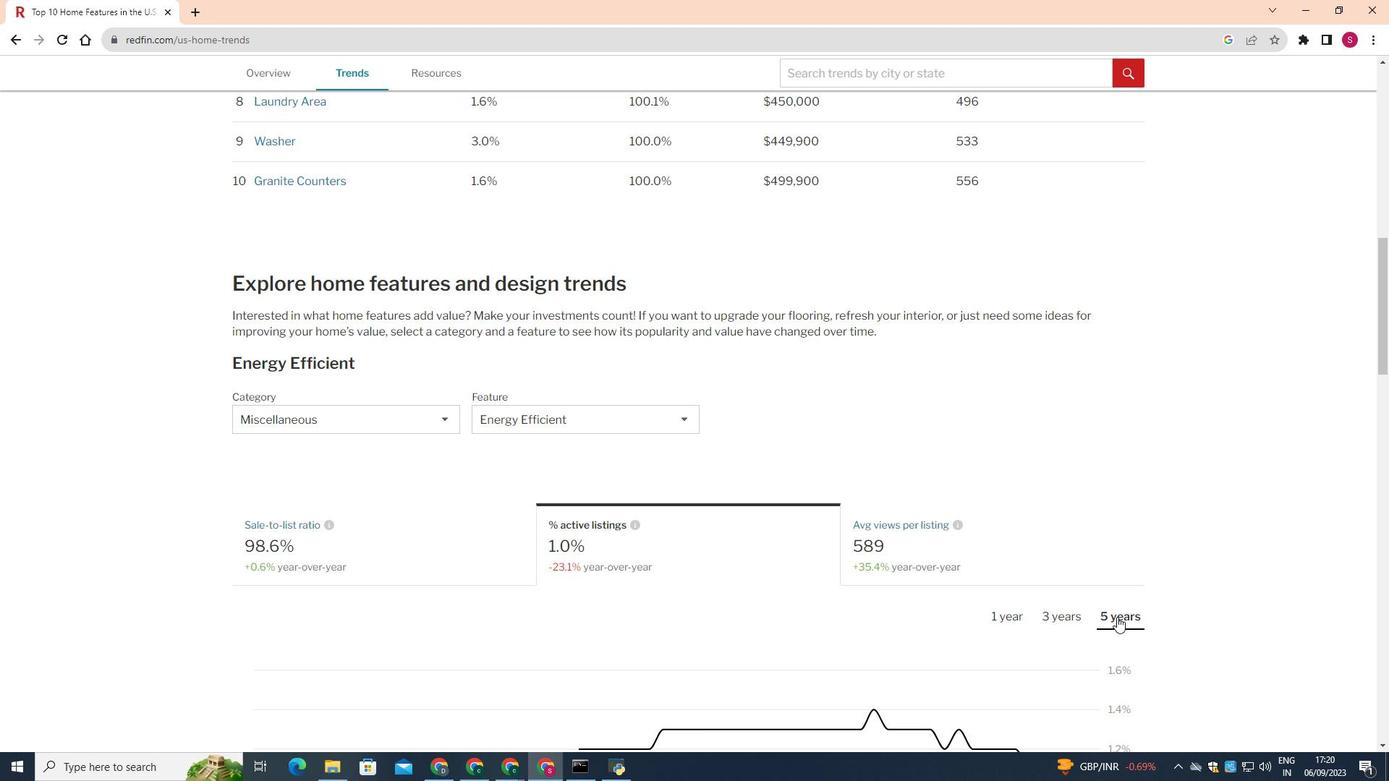 
Action: Mouse moved to (956, 570)
Screenshot: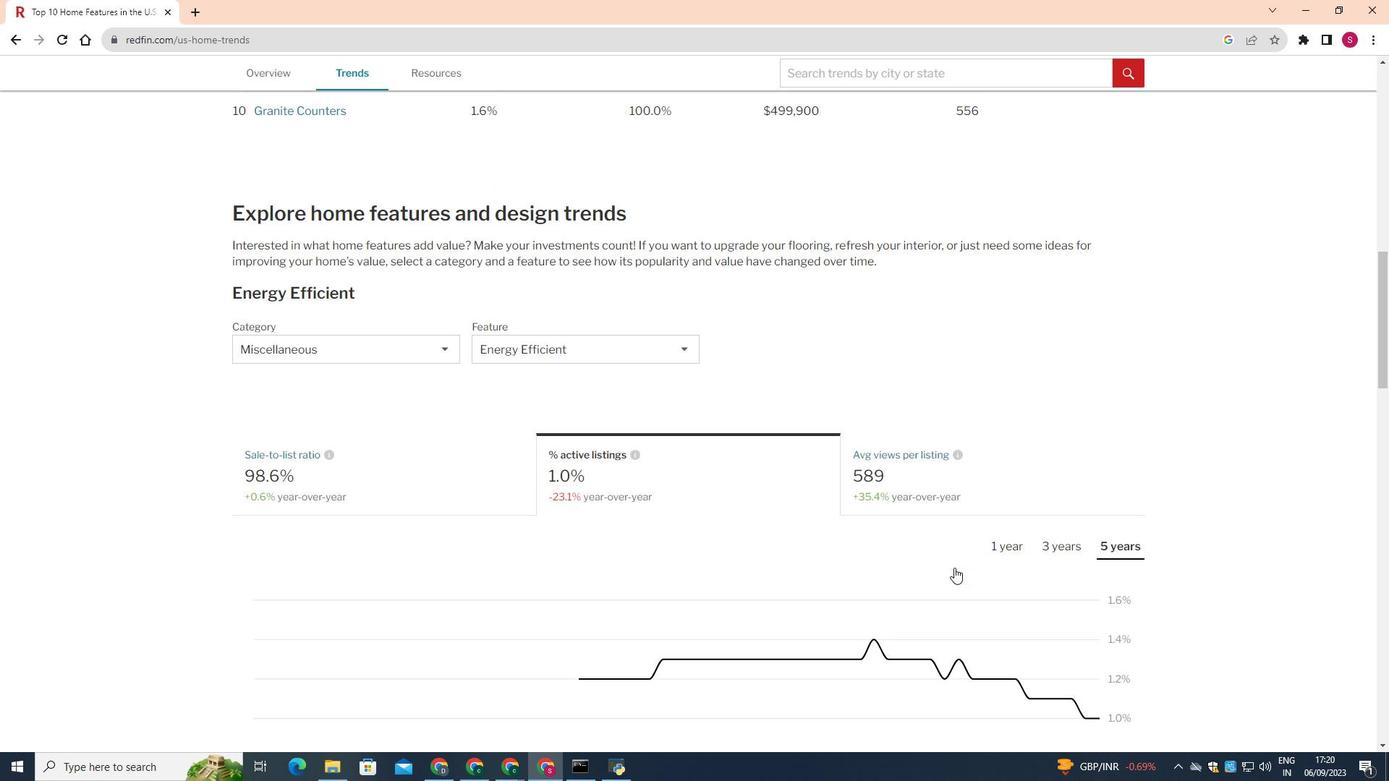 
Action: Mouse scrolled (956, 569) with delta (0, 0)
Screenshot: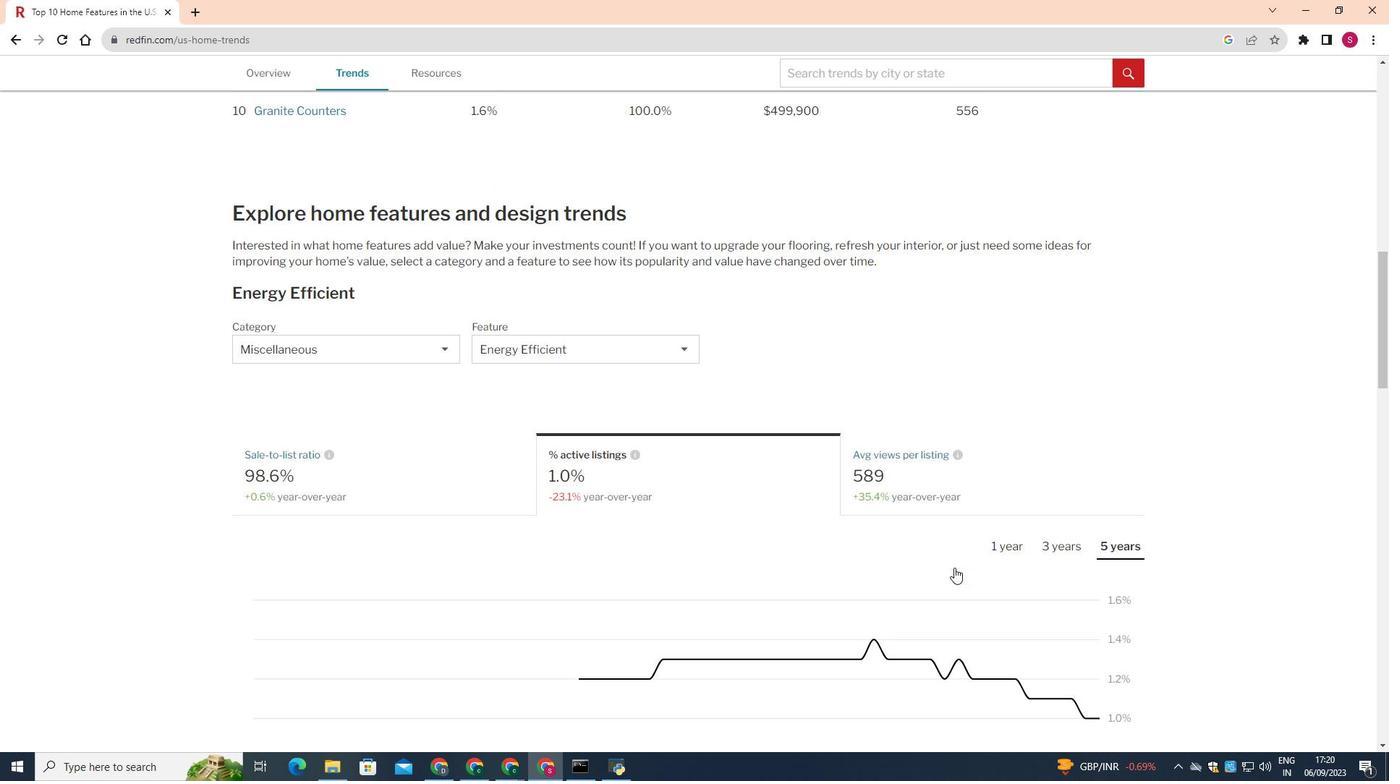 
Action: Mouse scrolled (956, 569) with delta (0, 0)
Screenshot: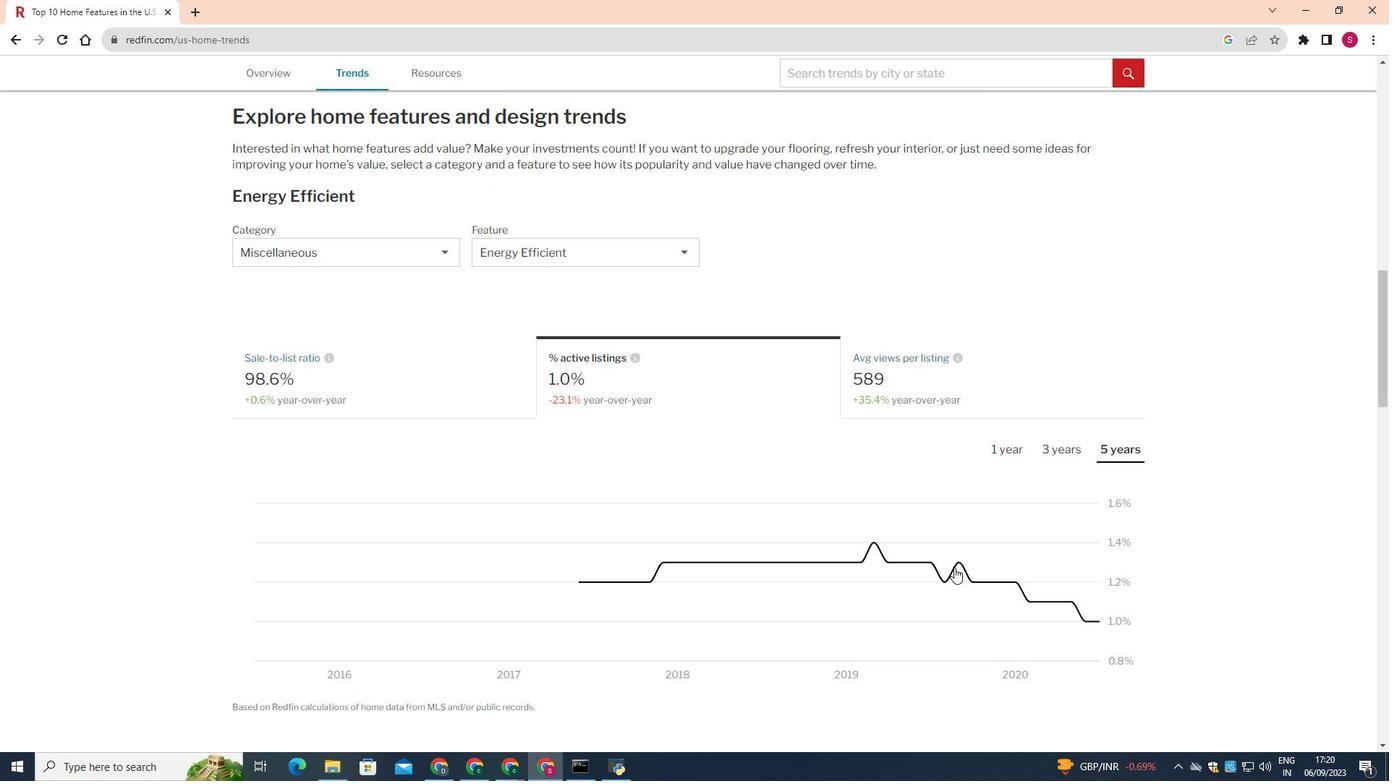 
Action: Mouse scrolled (956, 569) with delta (0, 0)
Screenshot: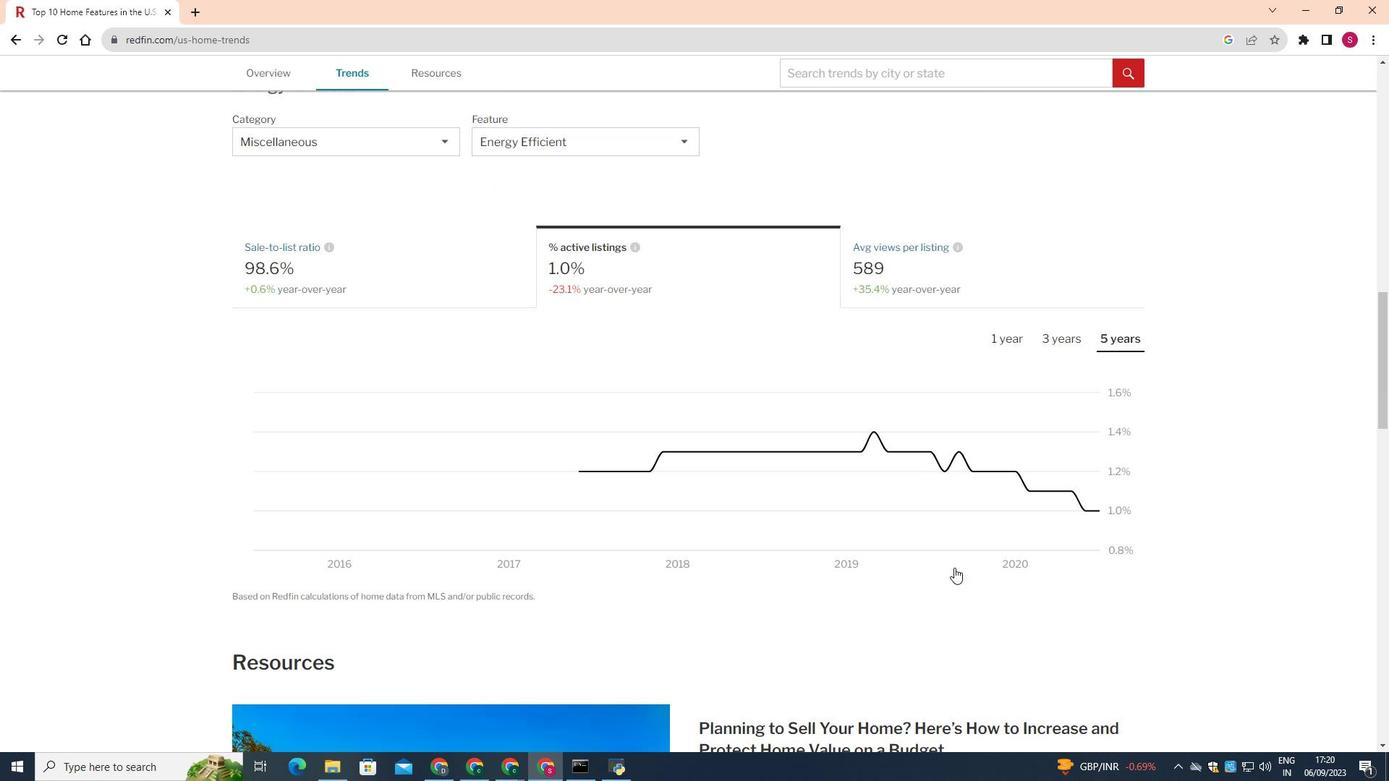 
Action: Mouse scrolled (956, 569) with delta (0, 0)
Screenshot: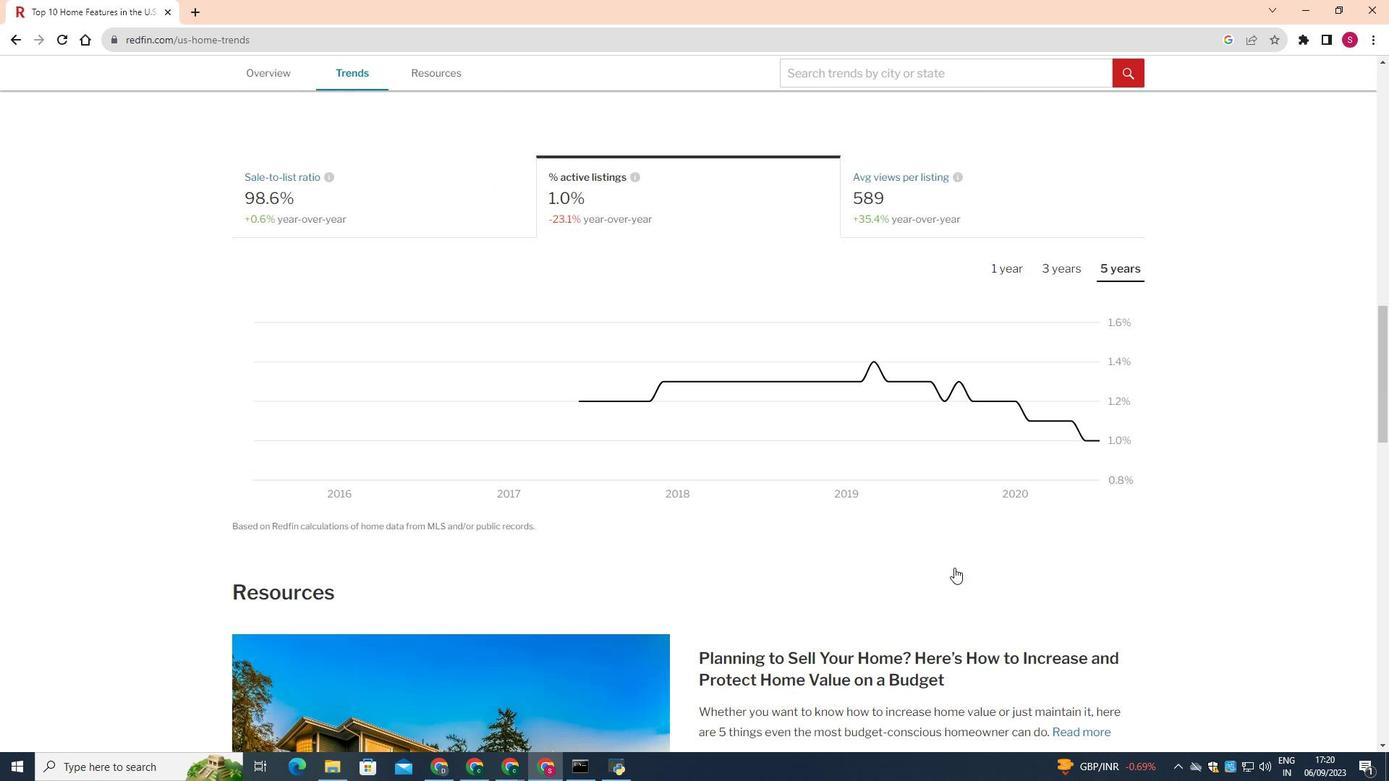 
Action: Mouse scrolled (956, 569) with delta (0, 0)
Screenshot: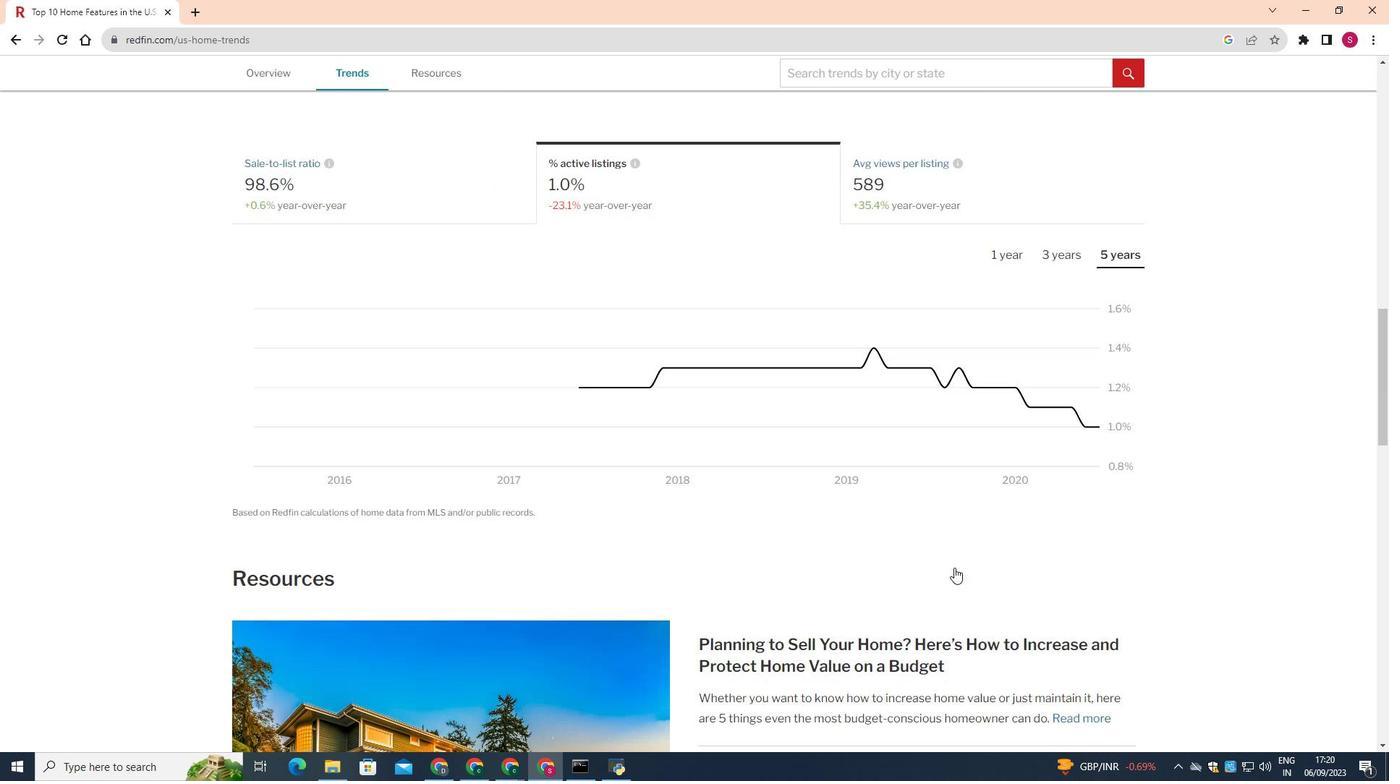 
Action: Mouse moved to (973, 558)
Screenshot: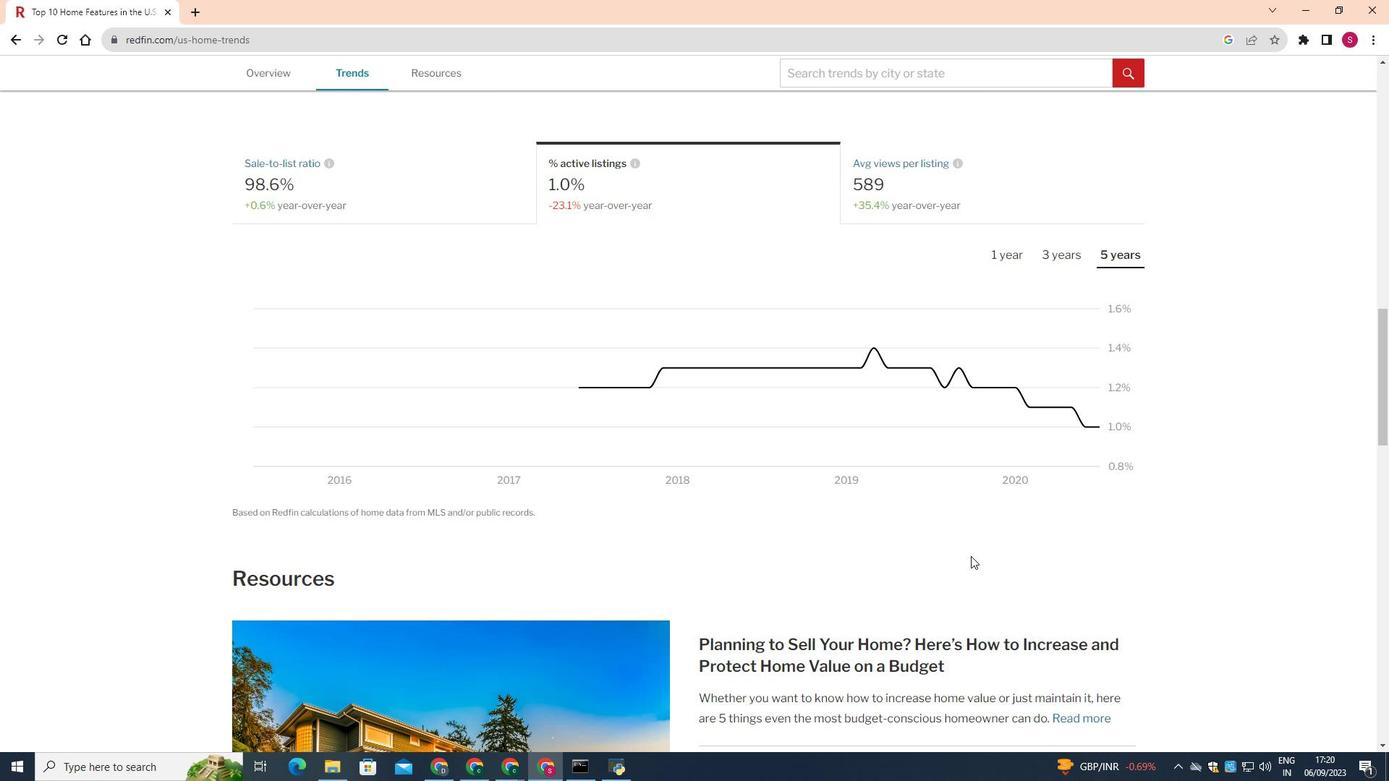 
